 Task: Create a due date automation trigger when advanced on, on the wednesday of the week before a card is due add checklist with all checklists complete at 11:00 AM.
Action: Mouse moved to (1352, 96)
Screenshot: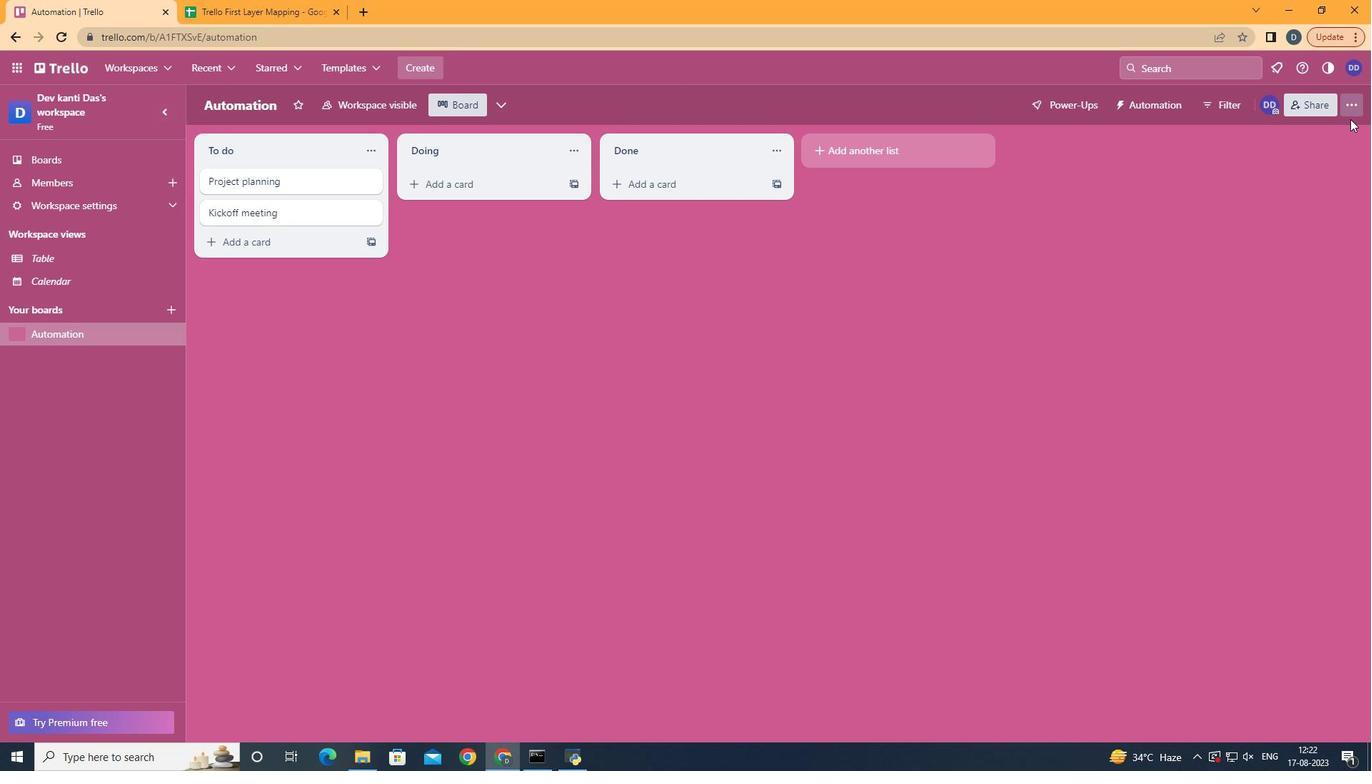 
Action: Mouse pressed left at (1352, 96)
Screenshot: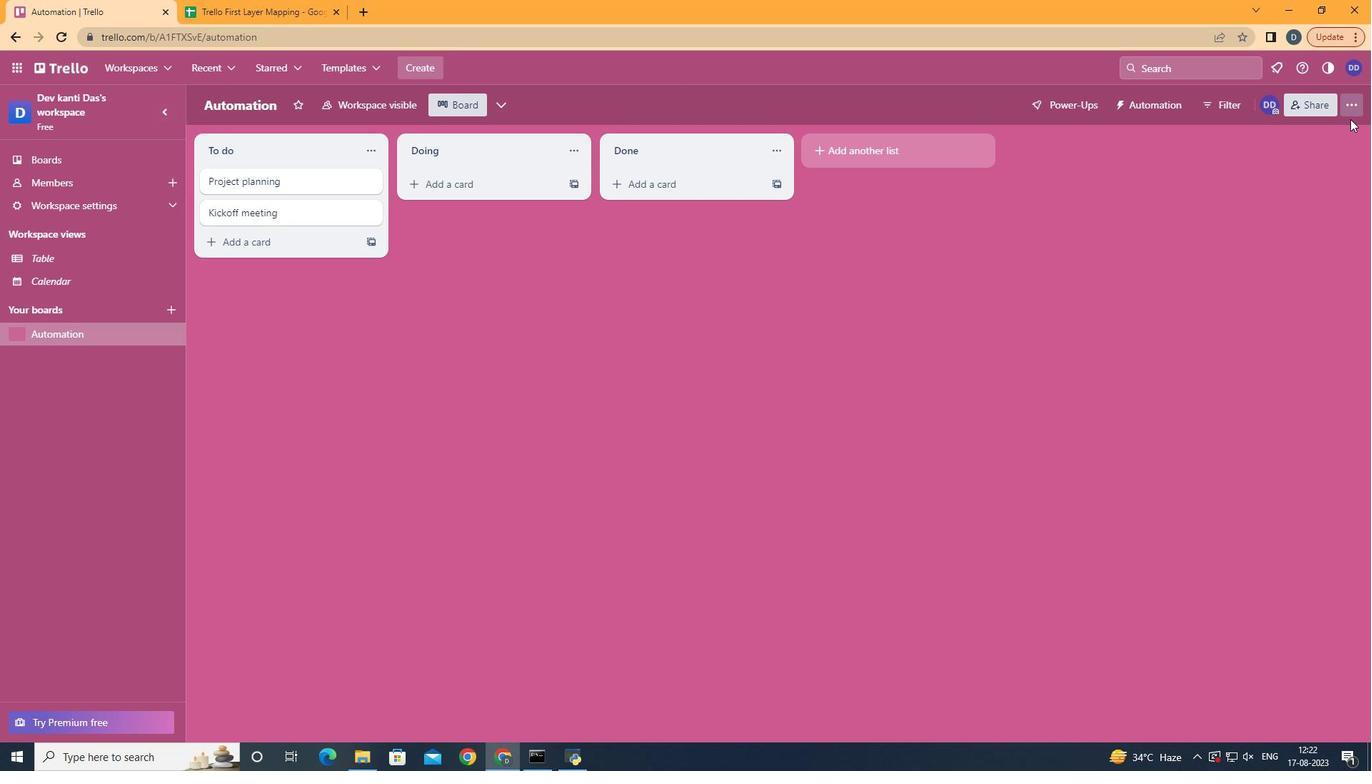 
Action: Mouse moved to (1284, 292)
Screenshot: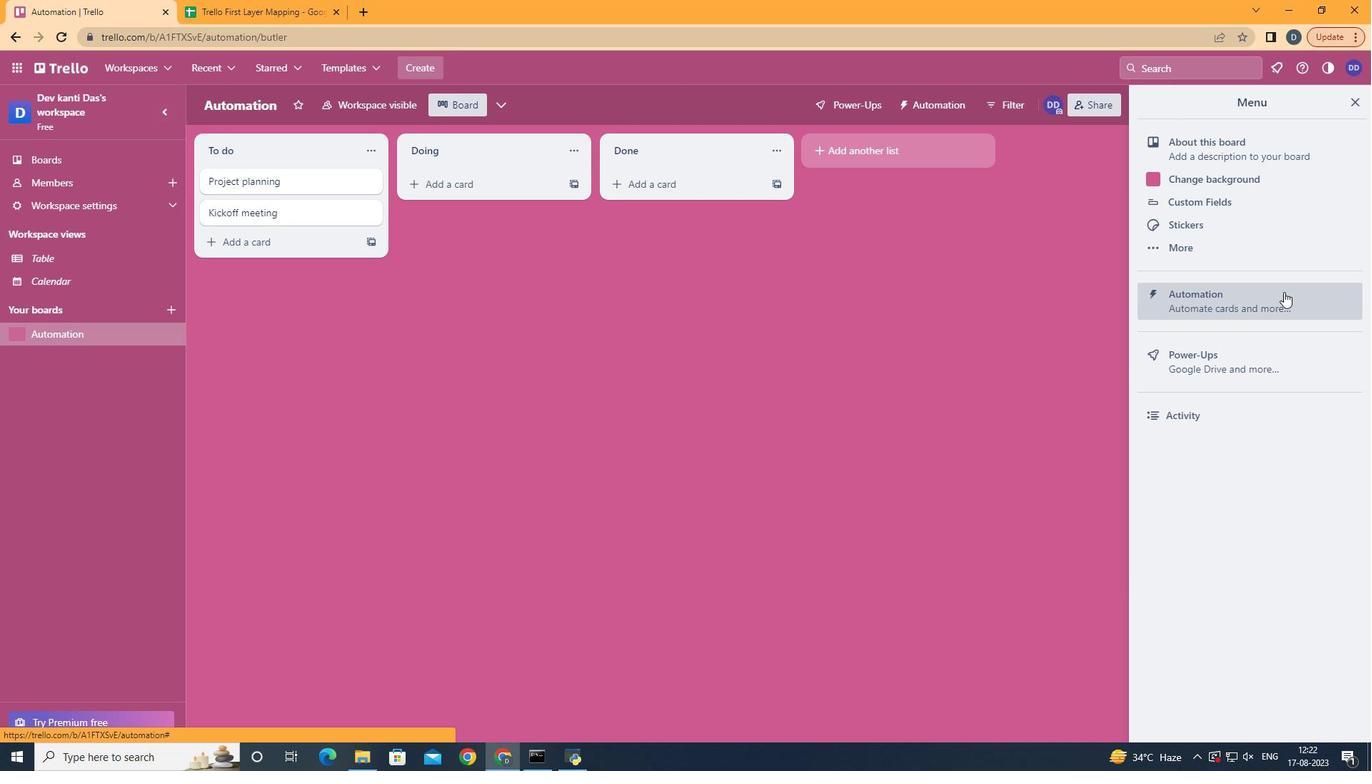 
Action: Mouse pressed left at (1284, 292)
Screenshot: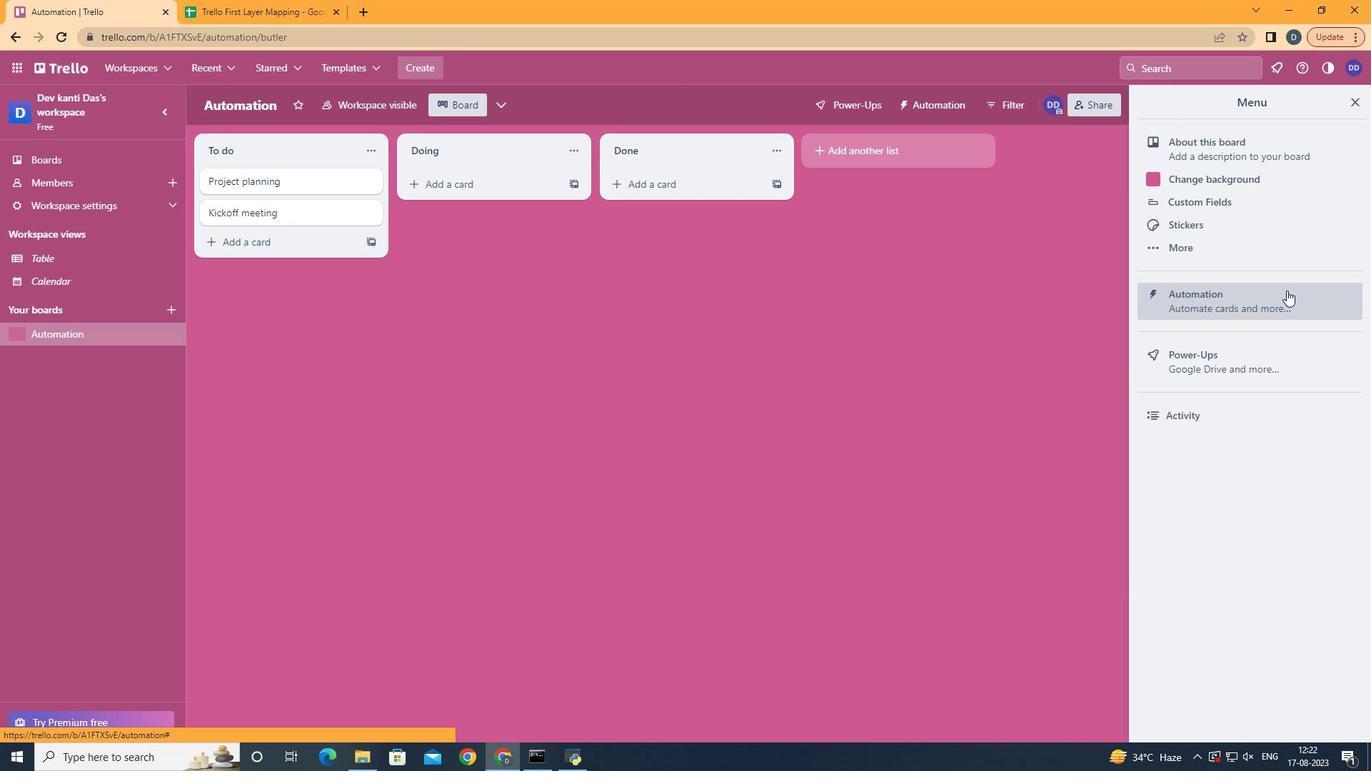 
Action: Mouse moved to (260, 278)
Screenshot: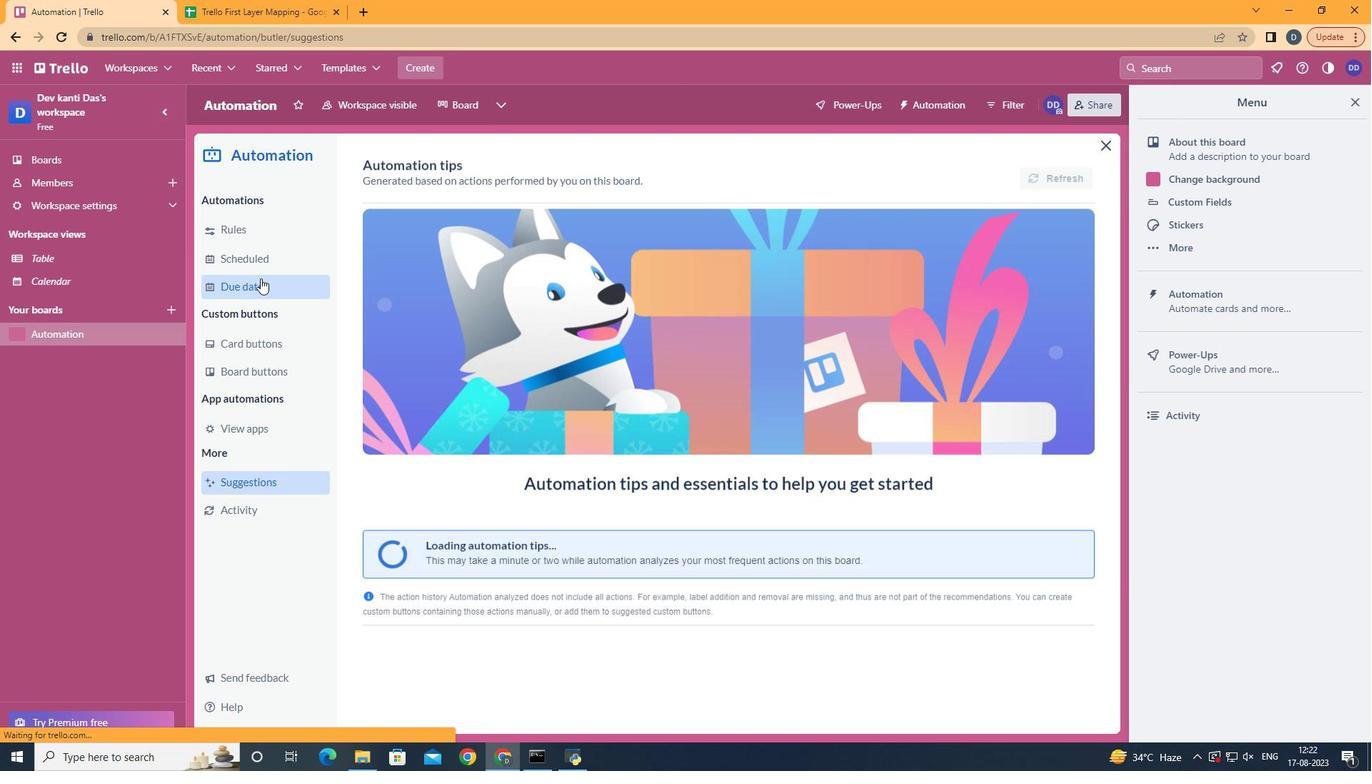
Action: Mouse pressed left at (260, 278)
Screenshot: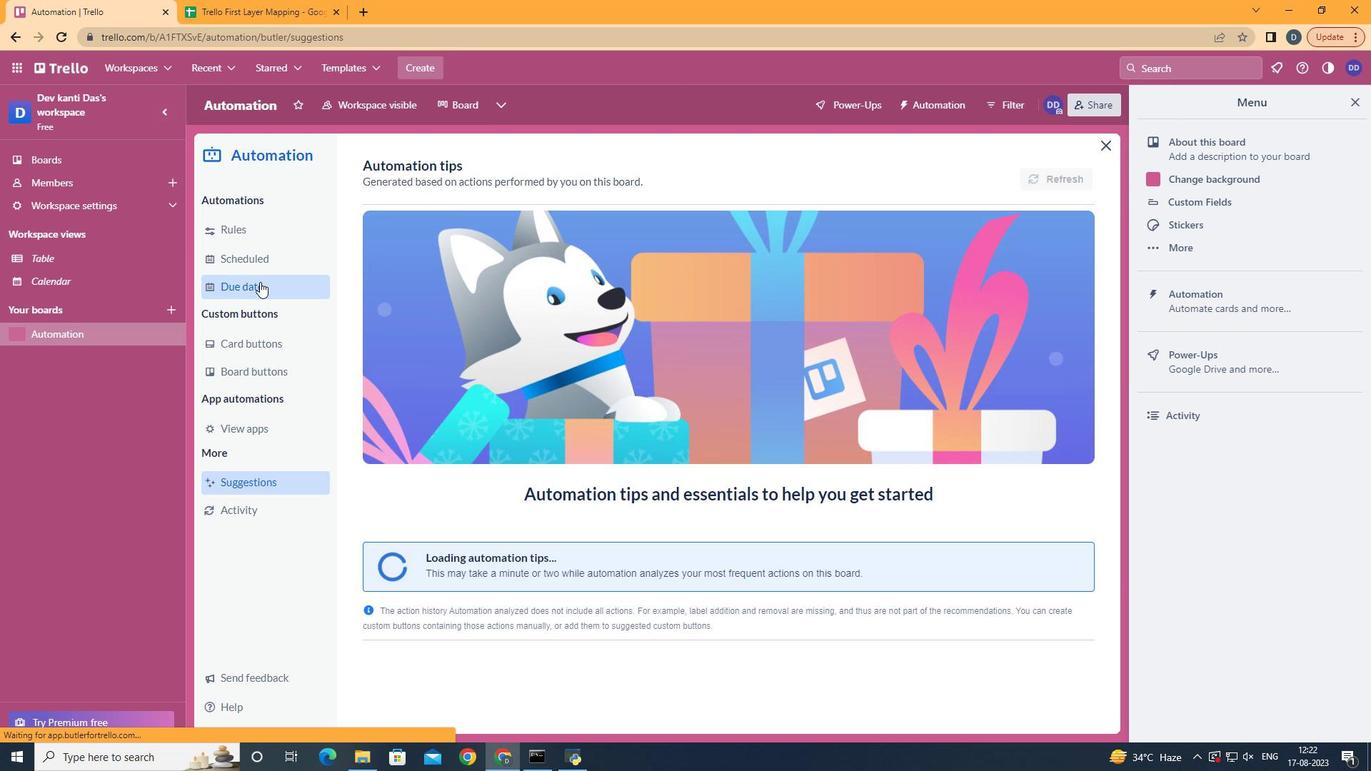 
Action: Mouse moved to (1022, 164)
Screenshot: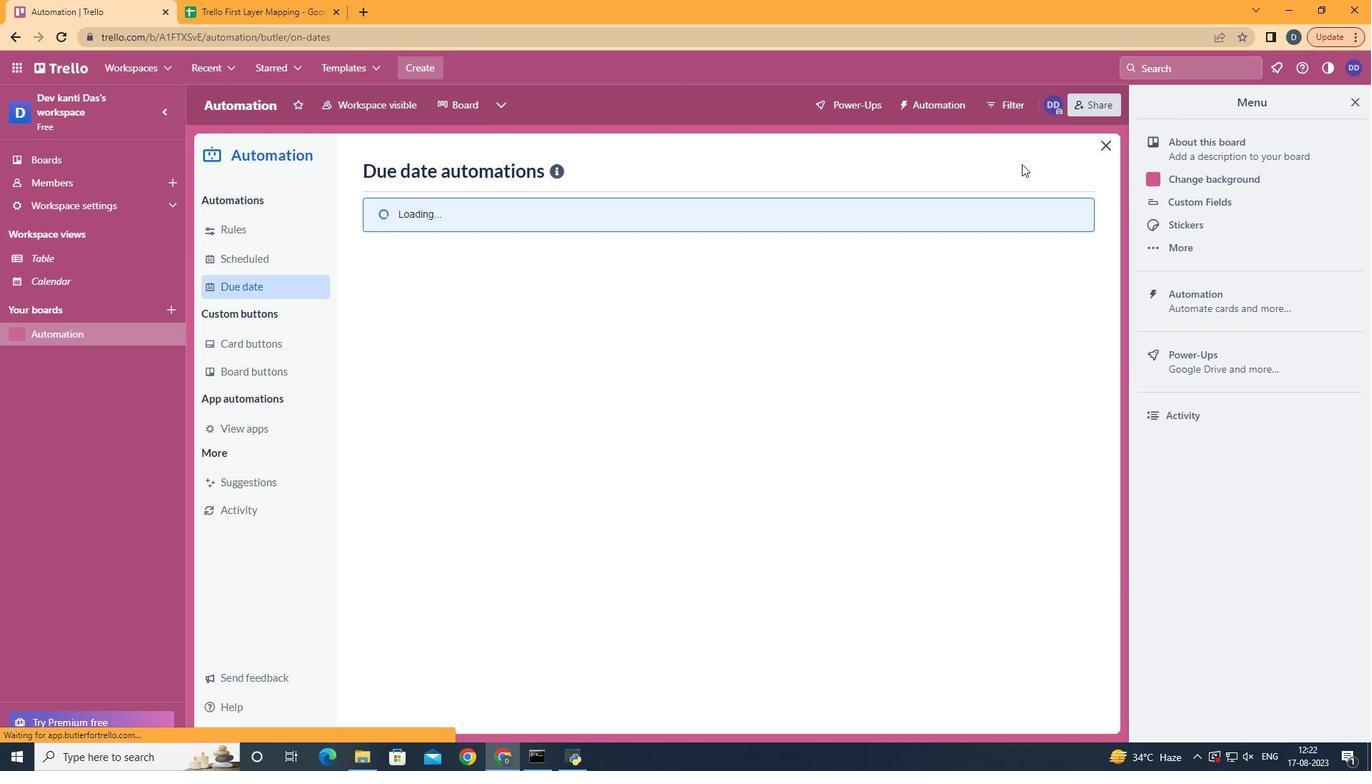 
Action: Mouse pressed left at (1022, 164)
Screenshot: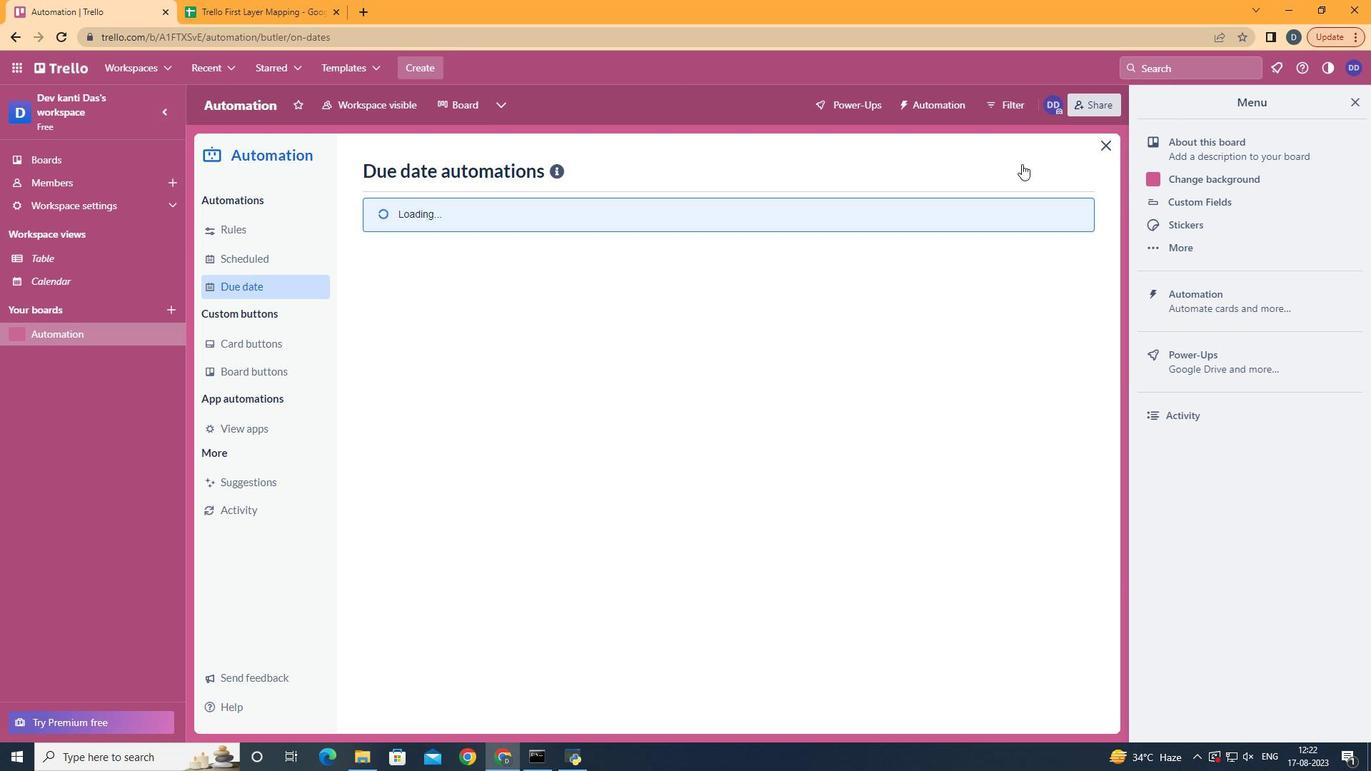 
Action: Mouse pressed left at (1022, 164)
Screenshot: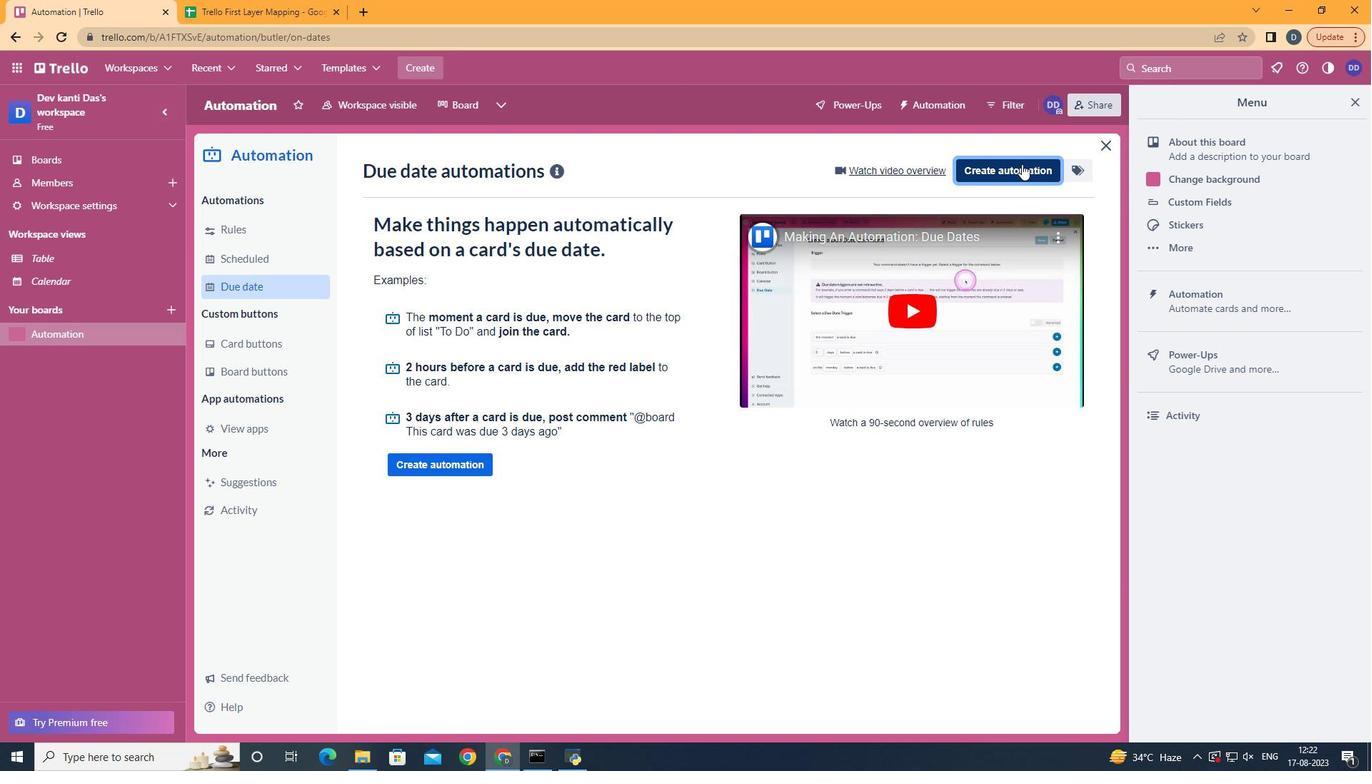 
Action: Mouse moved to (754, 300)
Screenshot: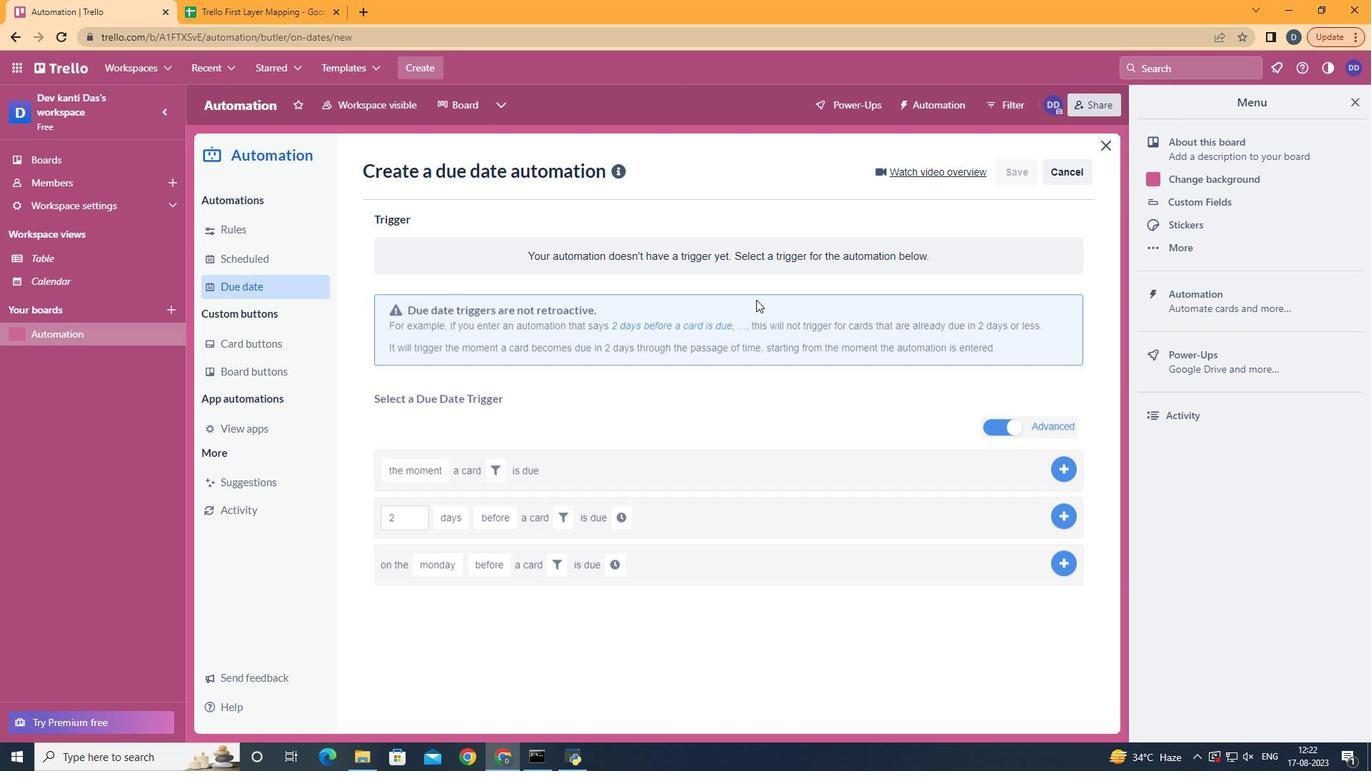 
Action: Mouse pressed left at (754, 301)
Screenshot: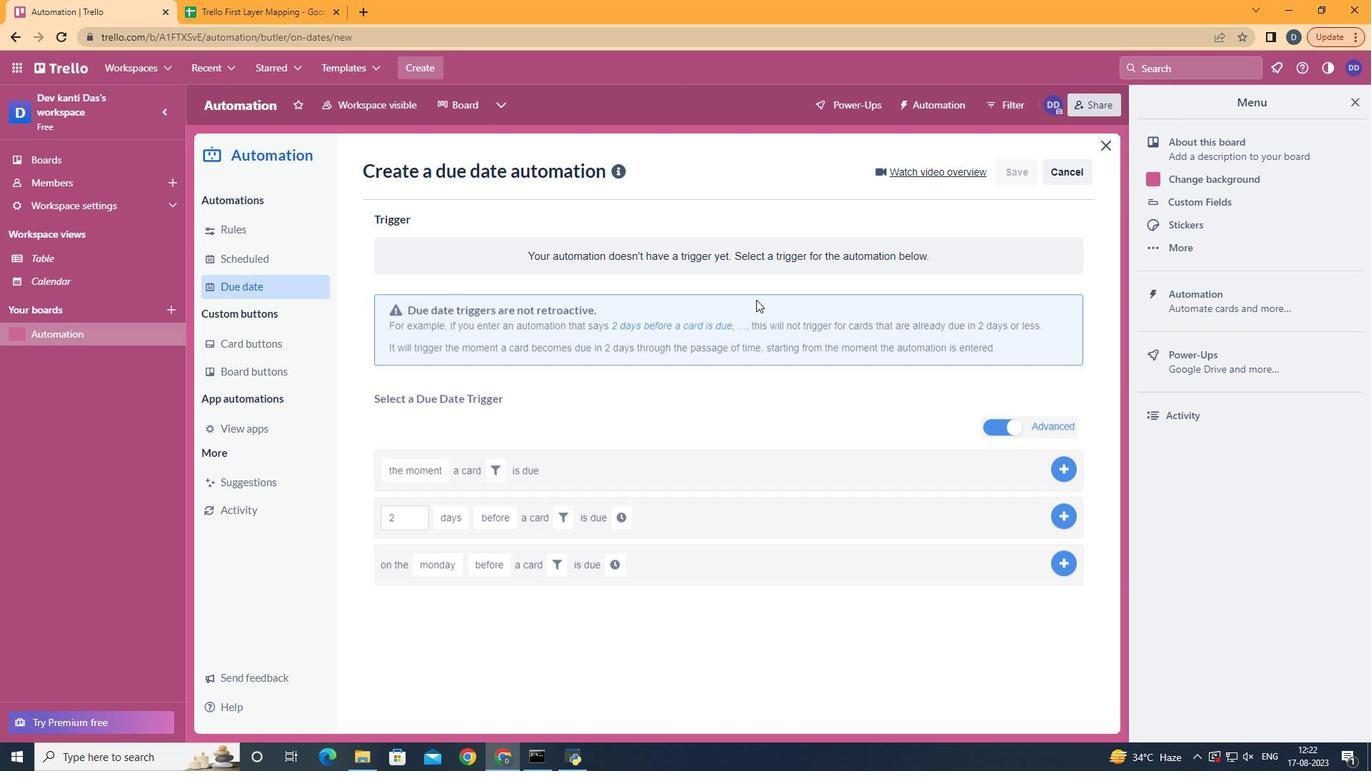 
Action: Mouse moved to (467, 432)
Screenshot: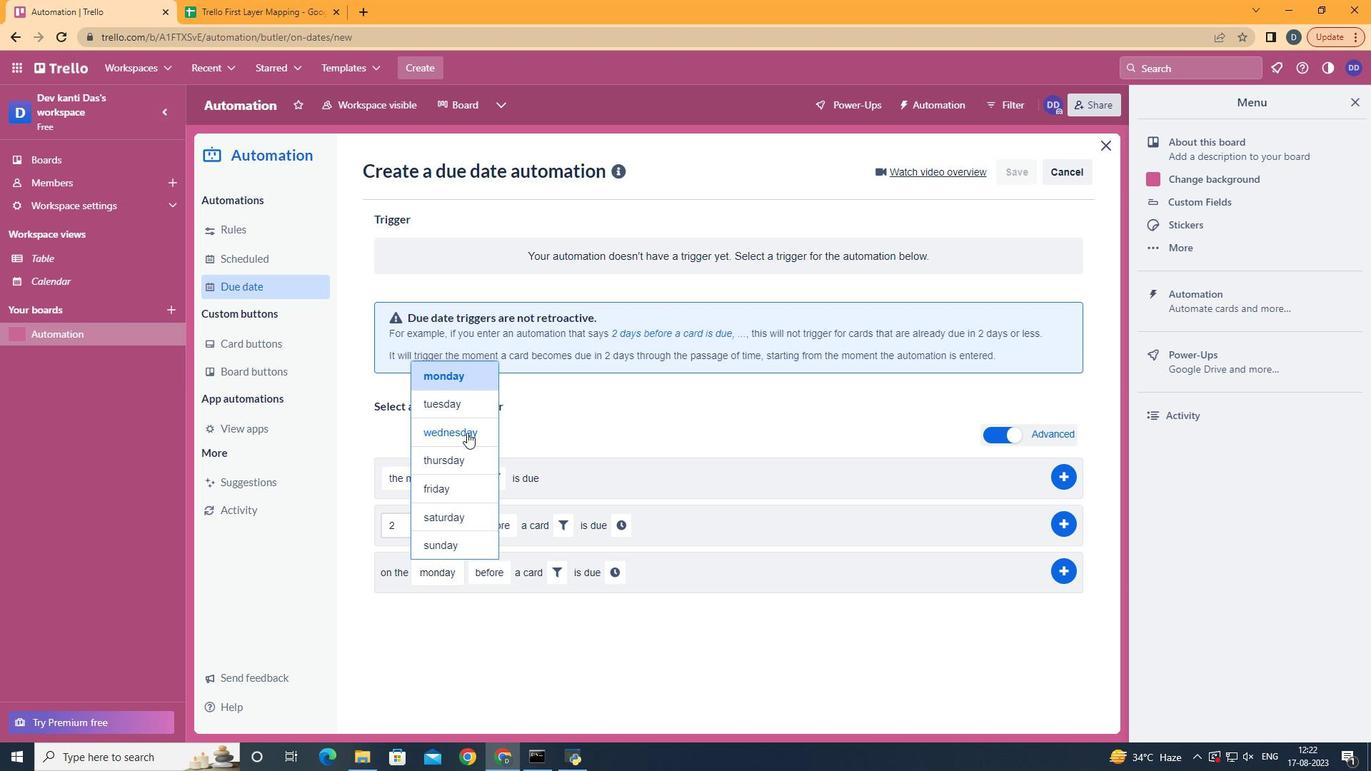 
Action: Mouse pressed left at (467, 432)
Screenshot: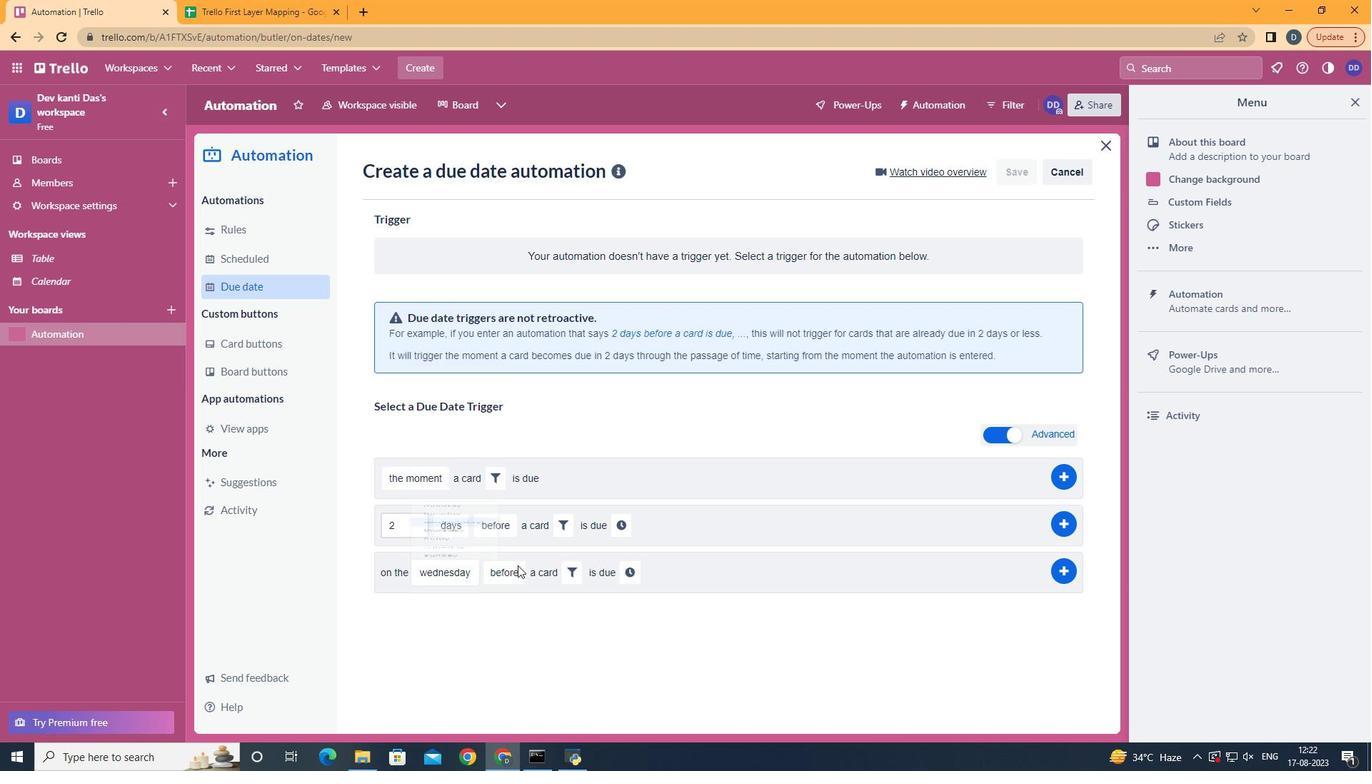 
Action: Mouse moved to (525, 689)
Screenshot: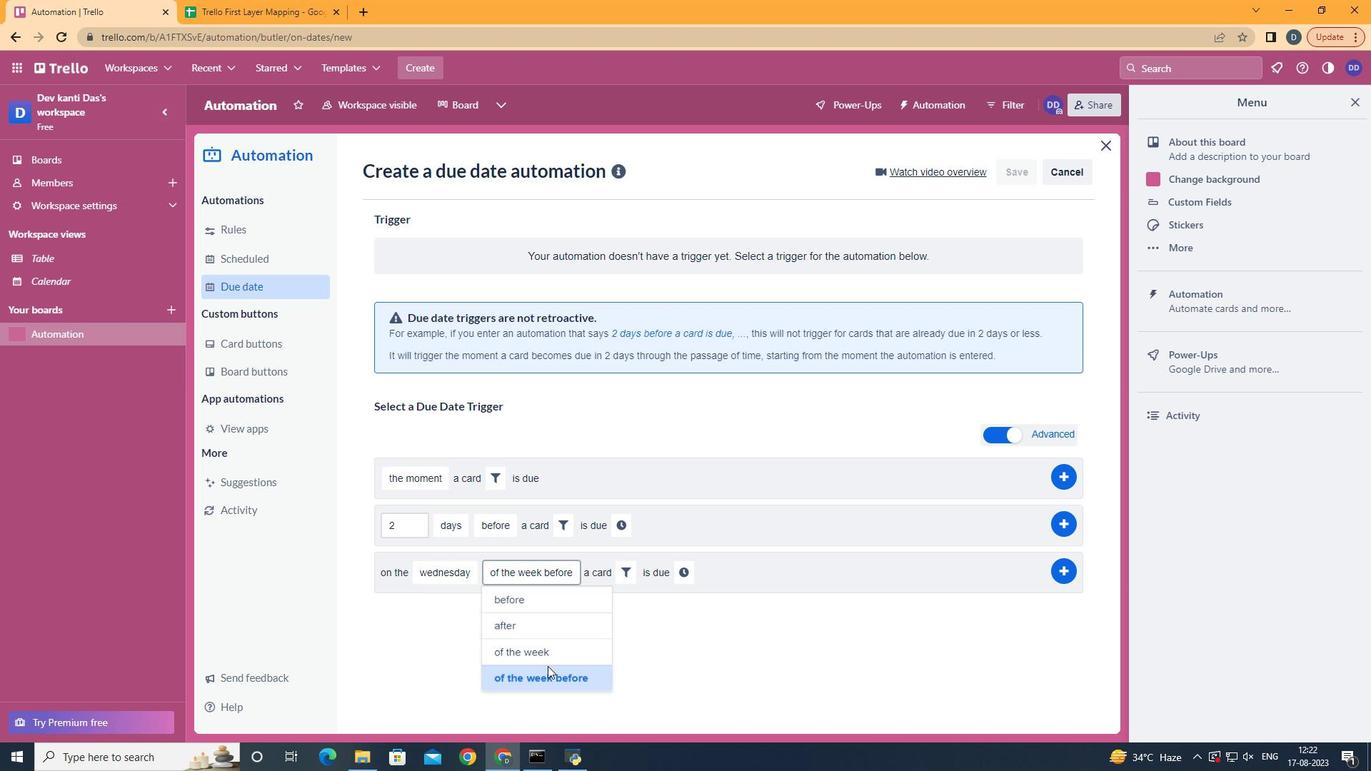 
Action: Mouse pressed left at (525, 689)
Screenshot: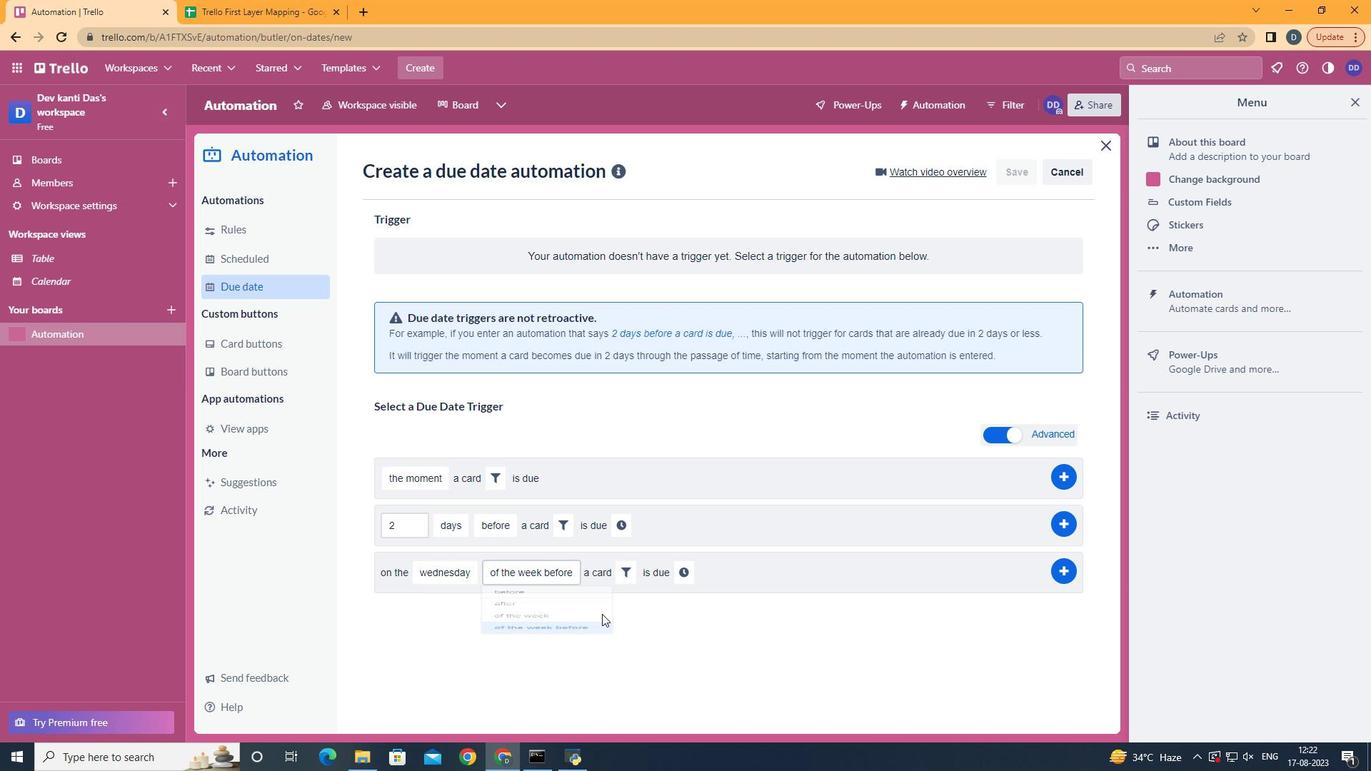 
Action: Mouse moved to (612, 581)
Screenshot: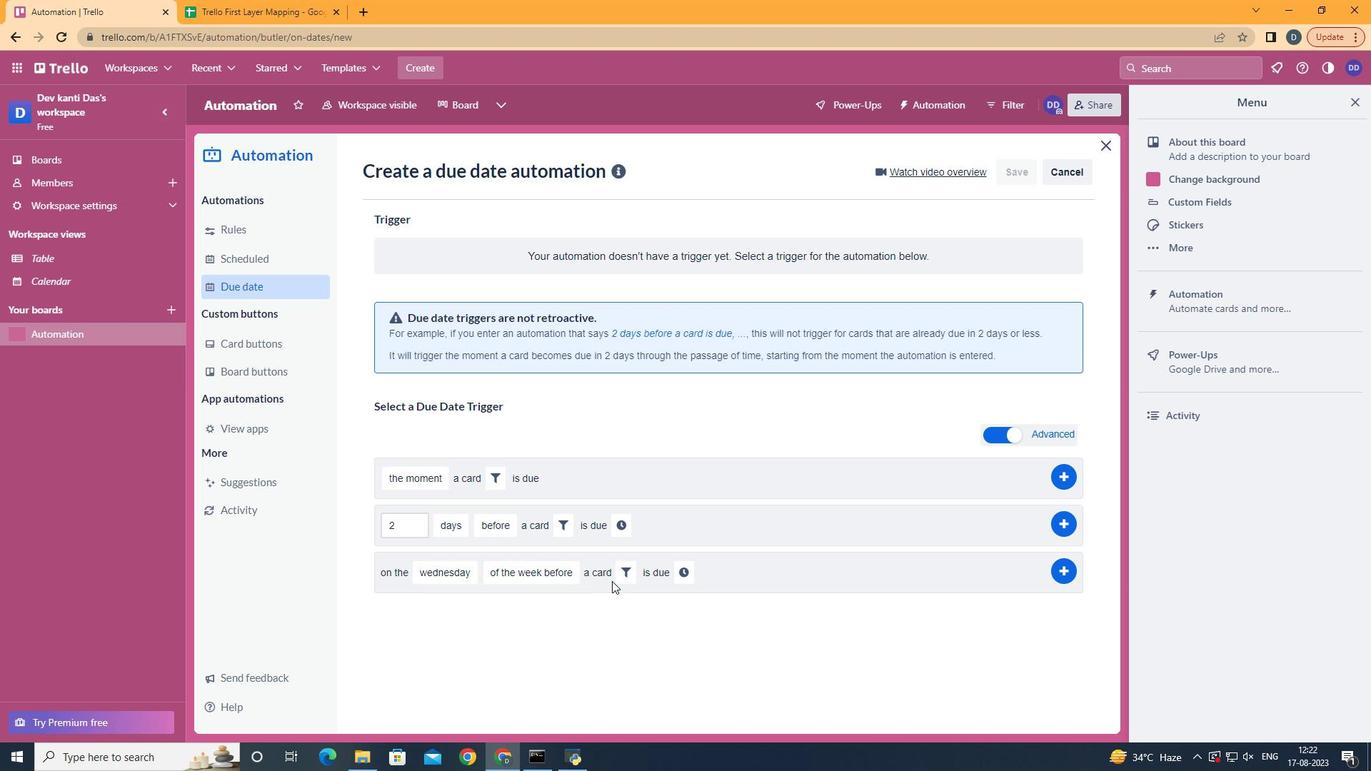 
Action: Mouse pressed left at (612, 581)
Screenshot: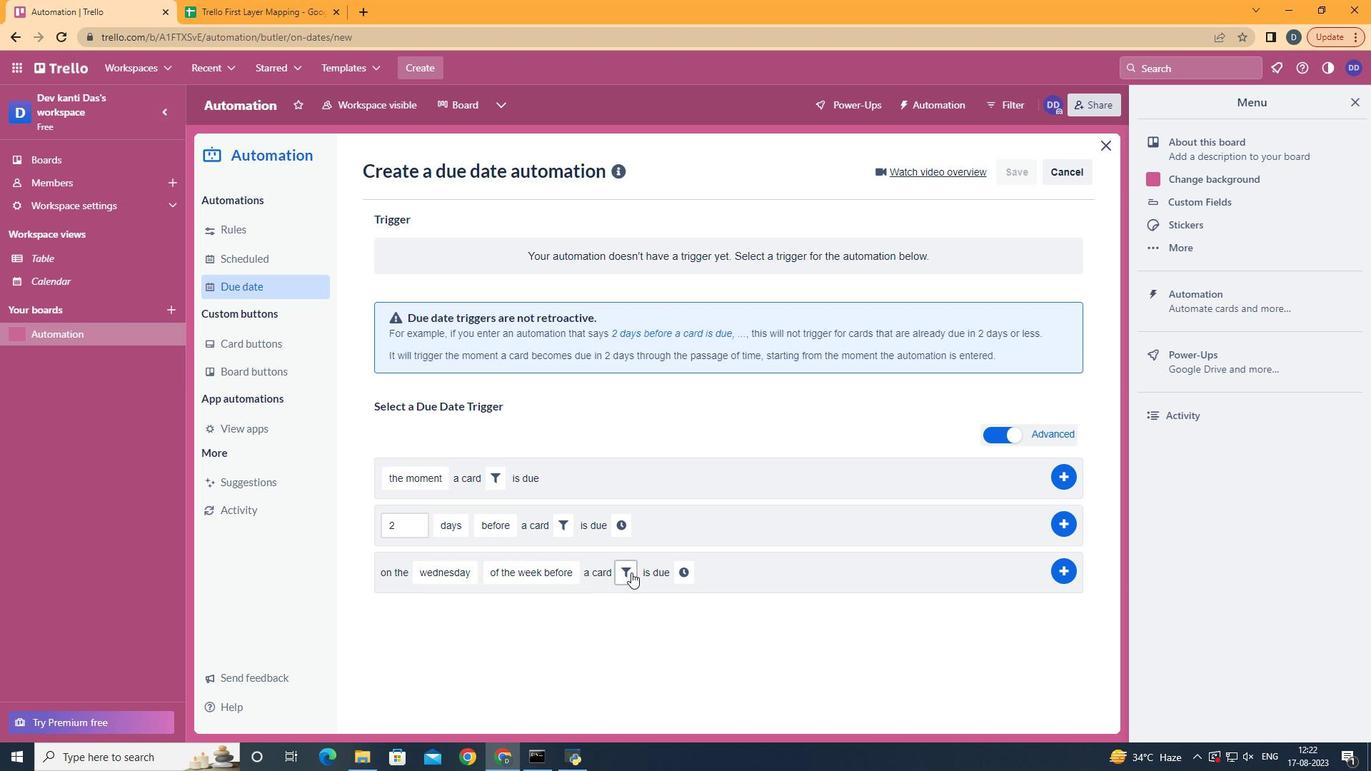 
Action: Mouse moved to (631, 572)
Screenshot: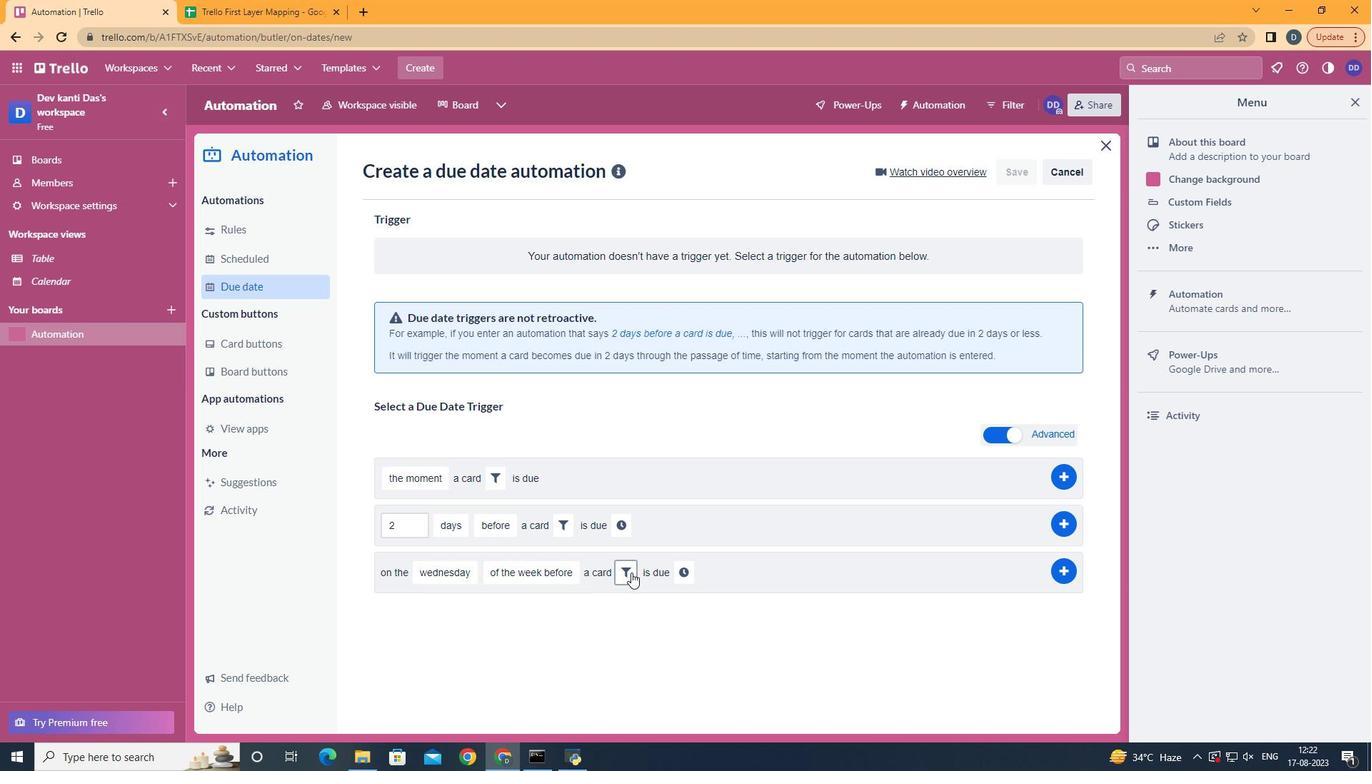 
Action: Mouse pressed left at (631, 572)
Screenshot: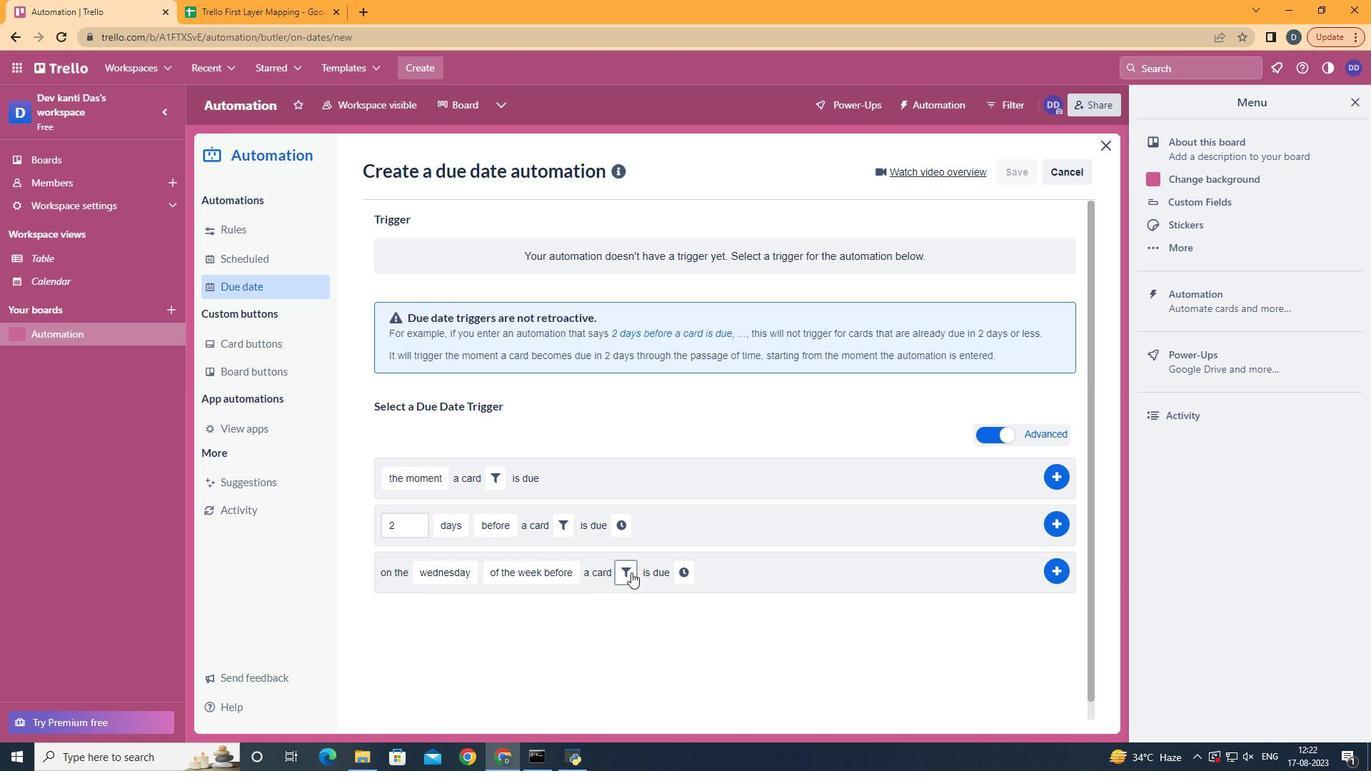 
Action: Mouse moved to (755, 615)
Screenshot: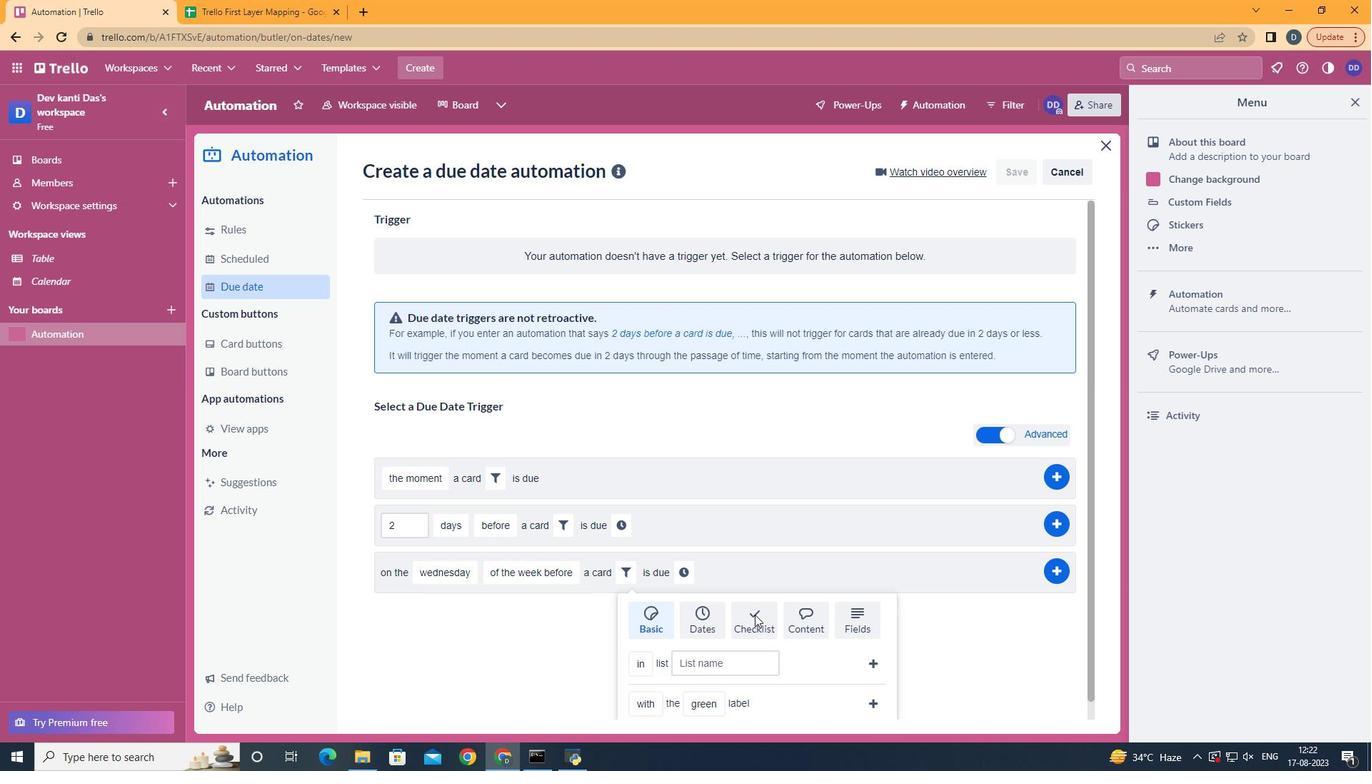 
Action: Mouse pressed left at (755, 615)
Screenshot: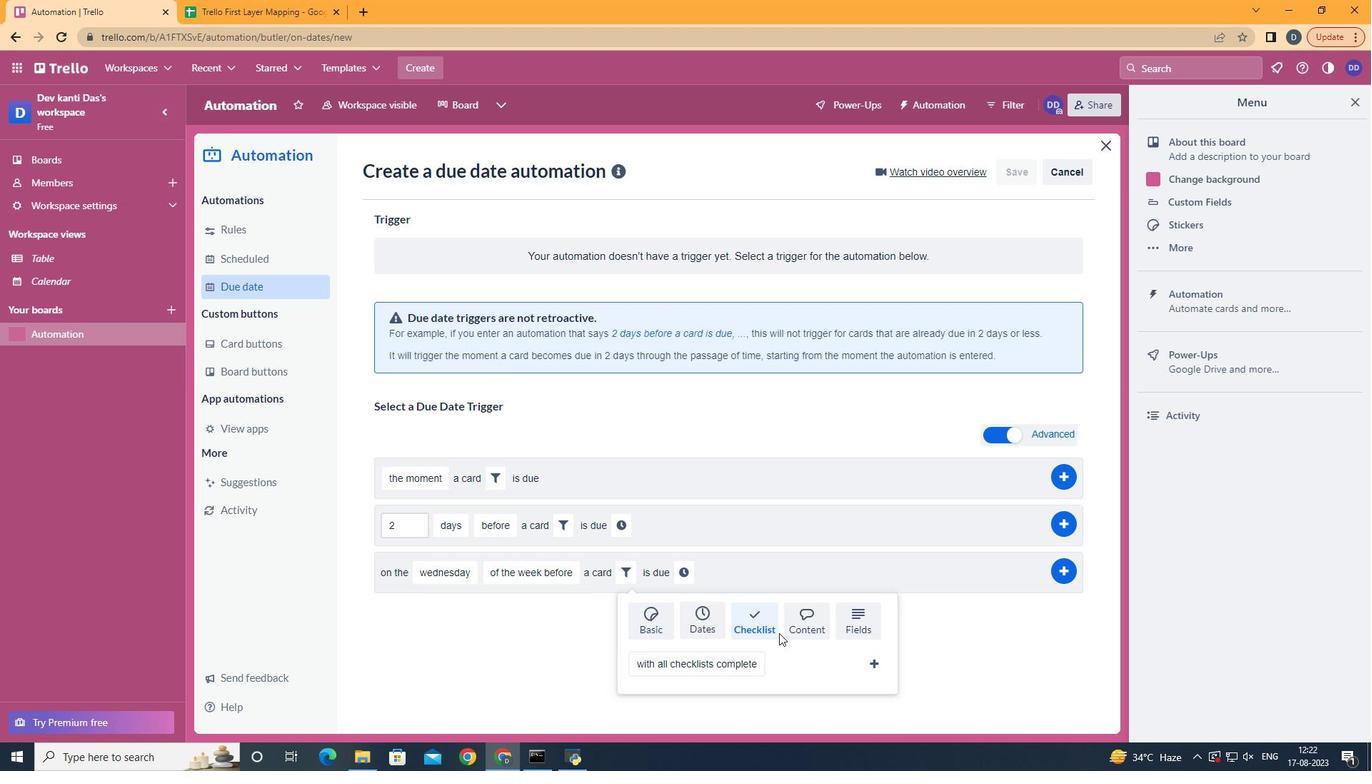 
Action: Mouse moved to (873, 670)
Screenshot: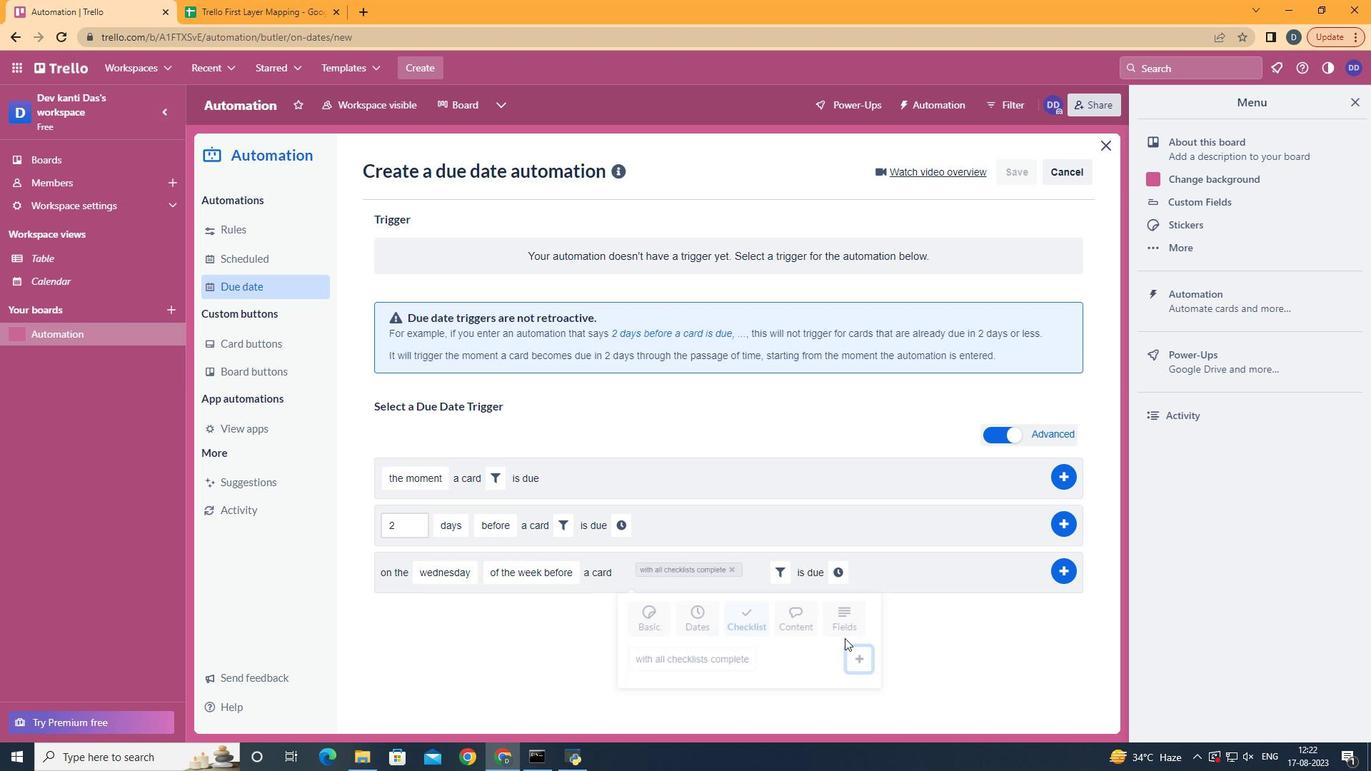 
Action: Mouse pressed left at (873, 670)
Screenshot: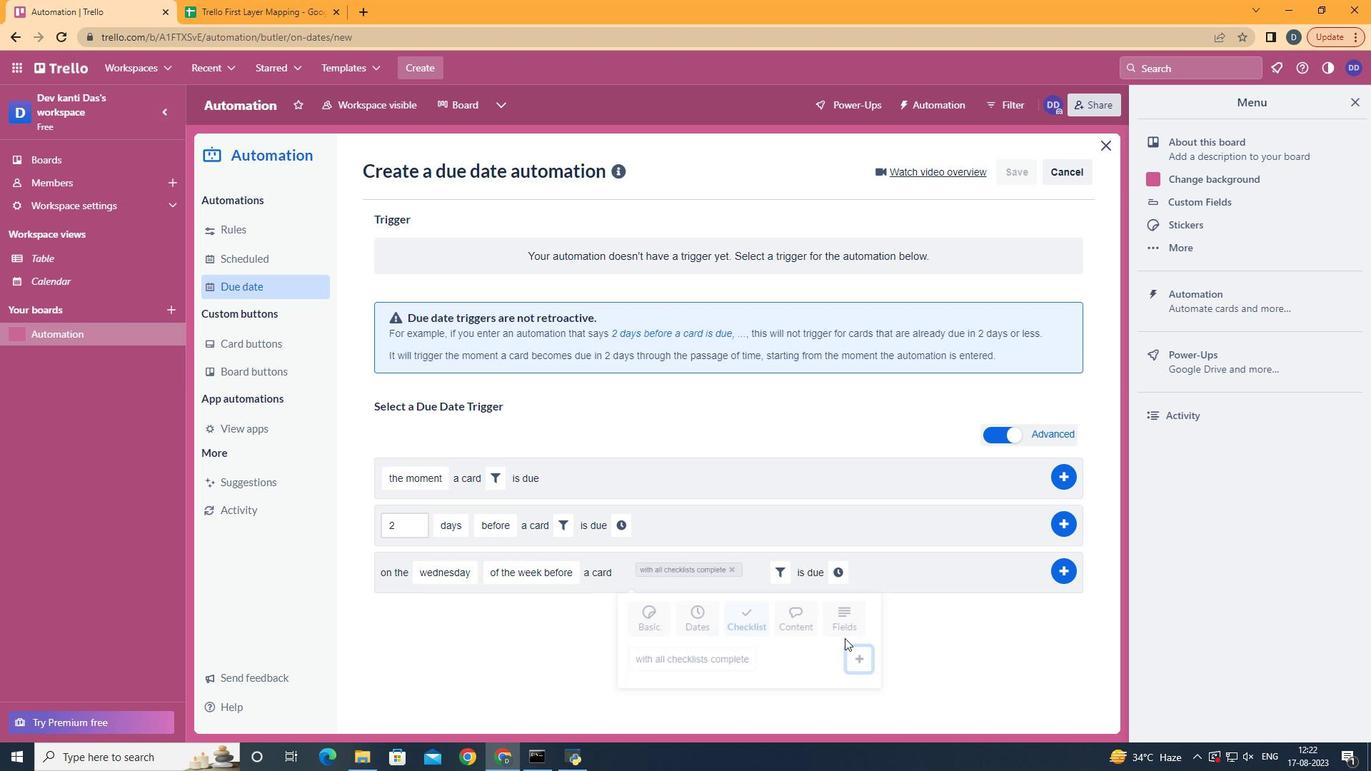 
Action: Mouse moved to (832, 572)
Screenshot: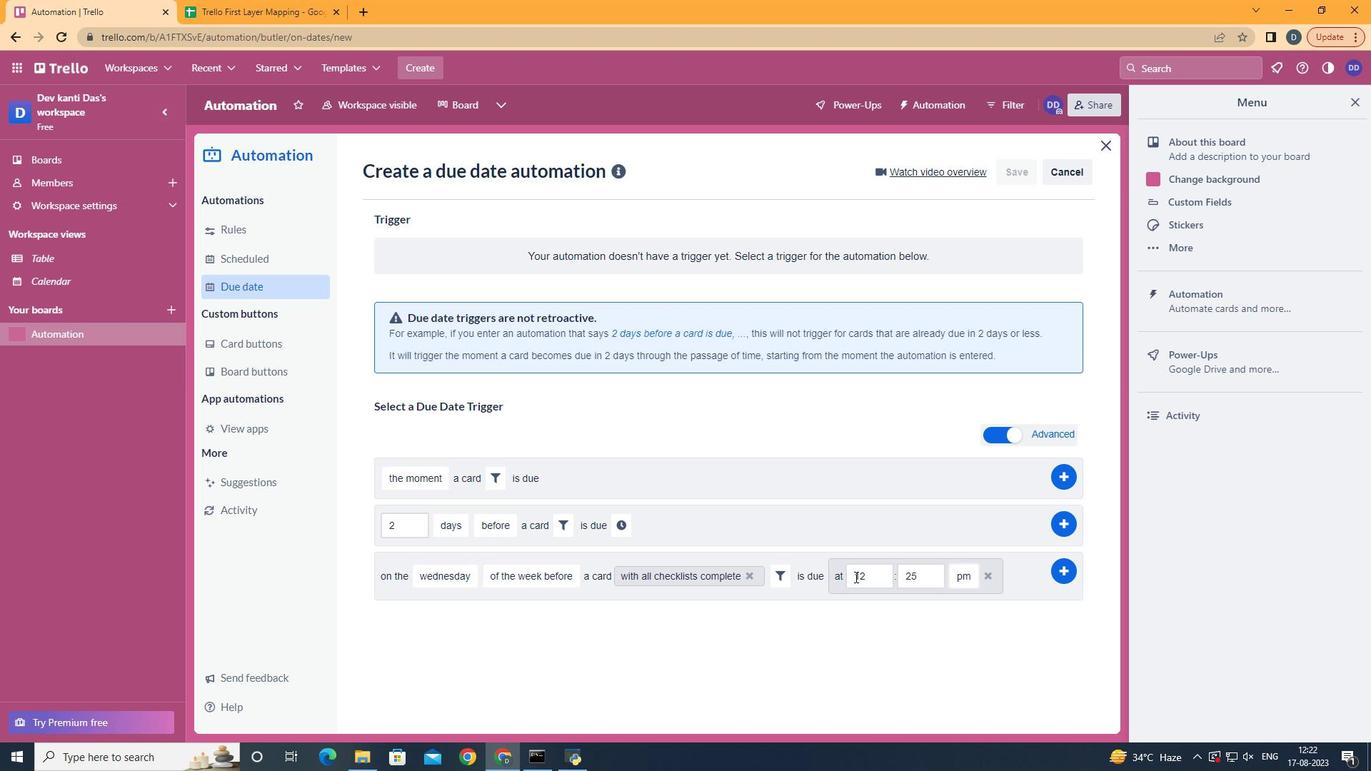 
Action: Mouse pressed left at (832, 572)
Screenshot: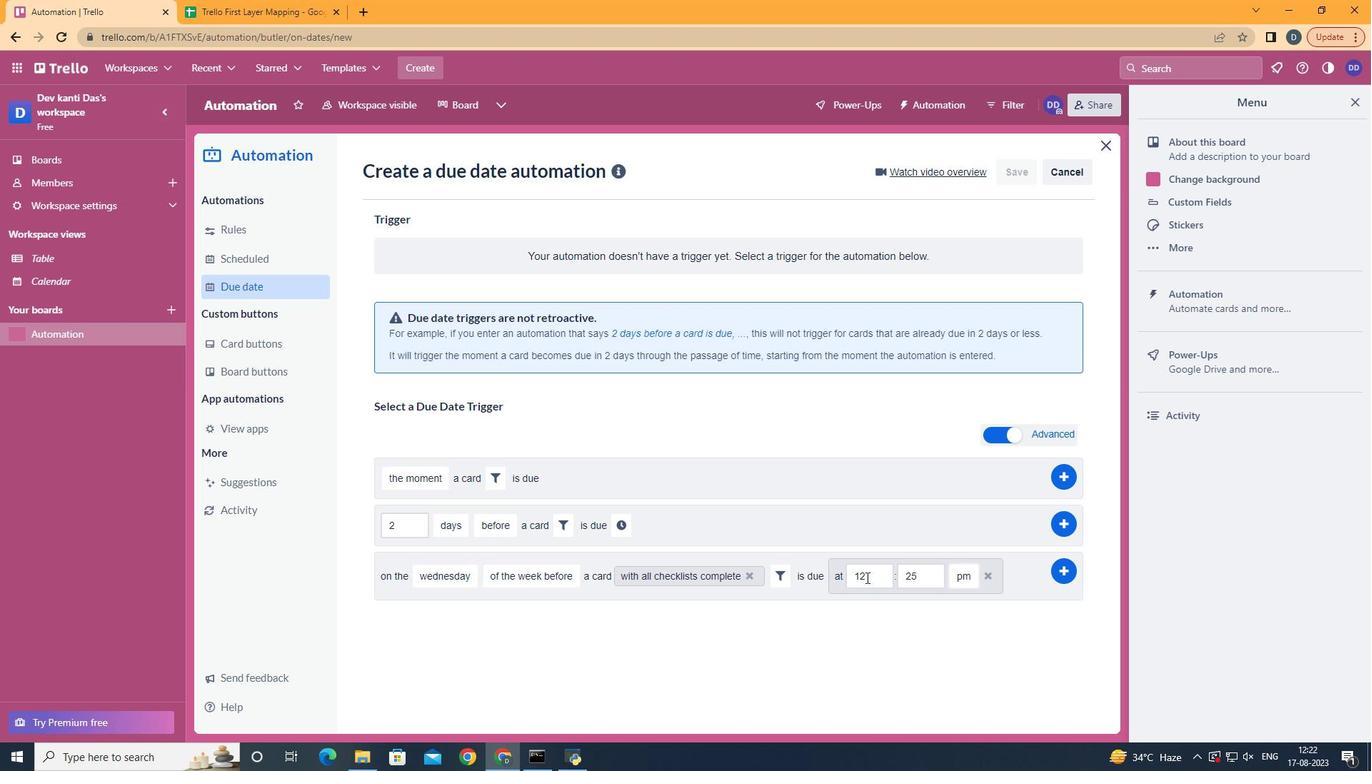 
Action: Mouse moved to (874, 577)
Screenshot: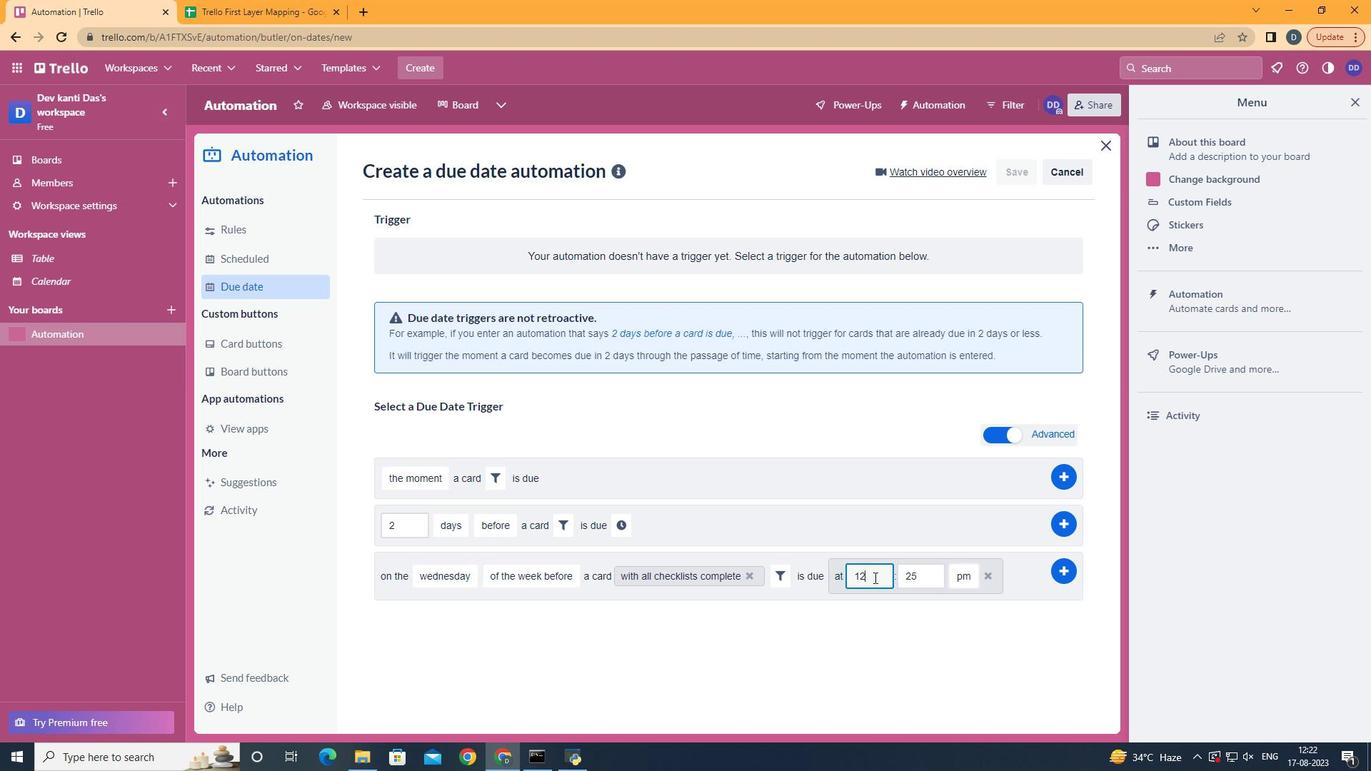 
Action: Mouse pressed left at (874, 577)
Screenshot: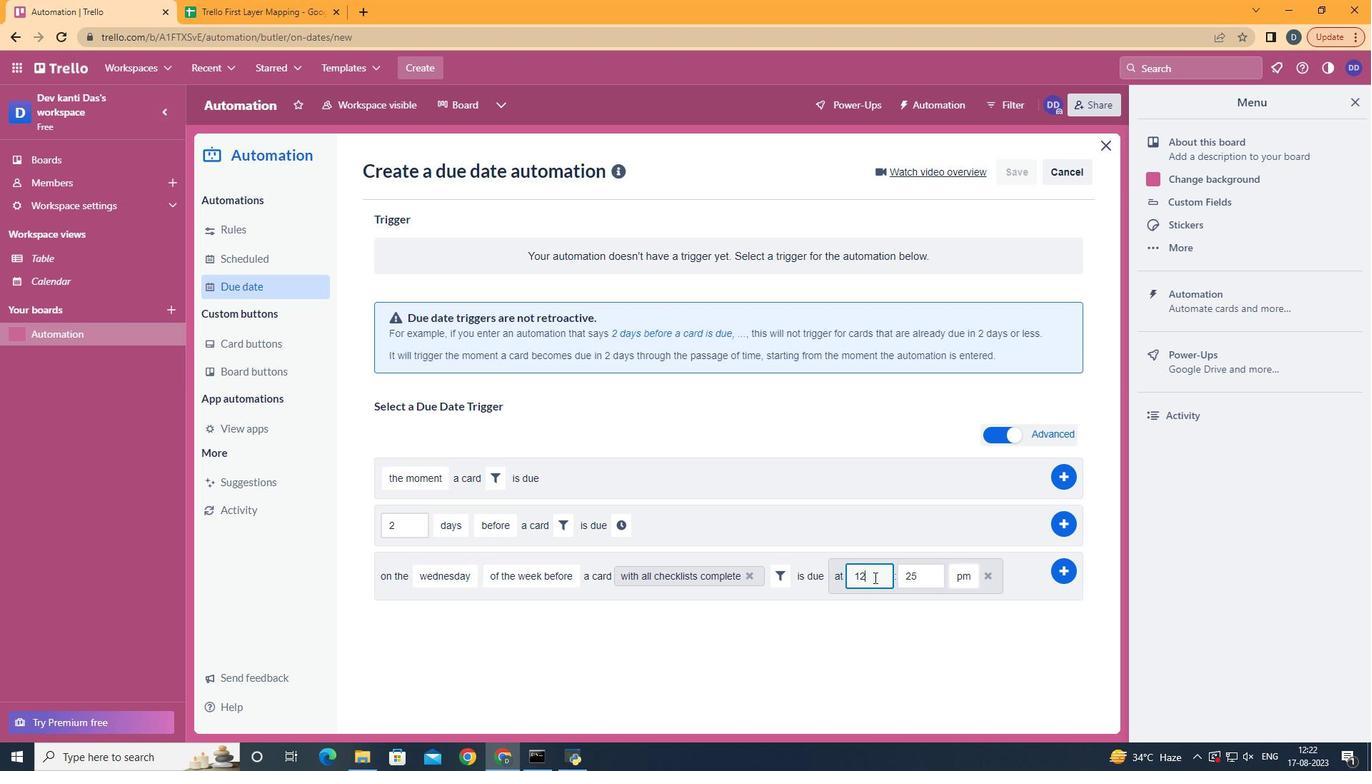 
Action: Key pressed <Key.backspace>1
Screenshot: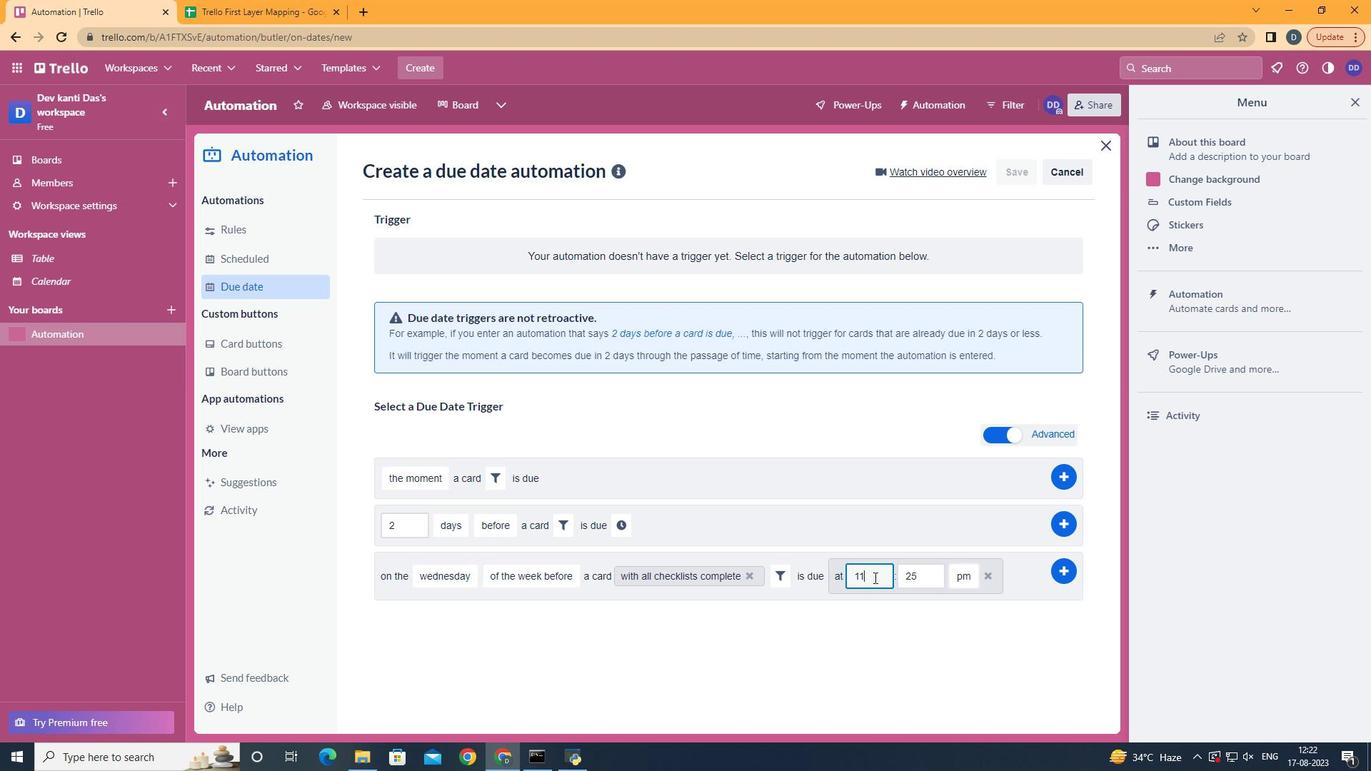 
Action: Mouse moved to (927, 578)
Screenshot: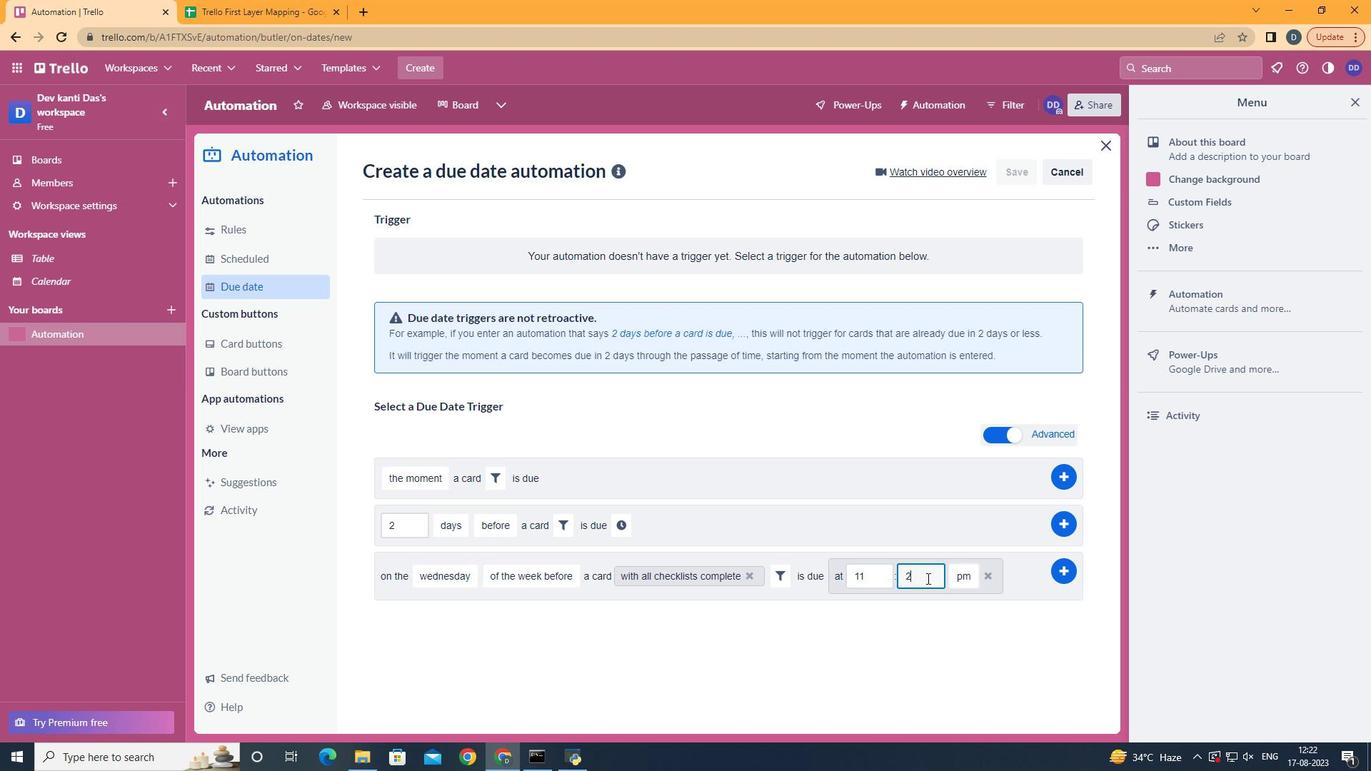 
Action: Mouse pressed left at (927, 578)
Screenshot: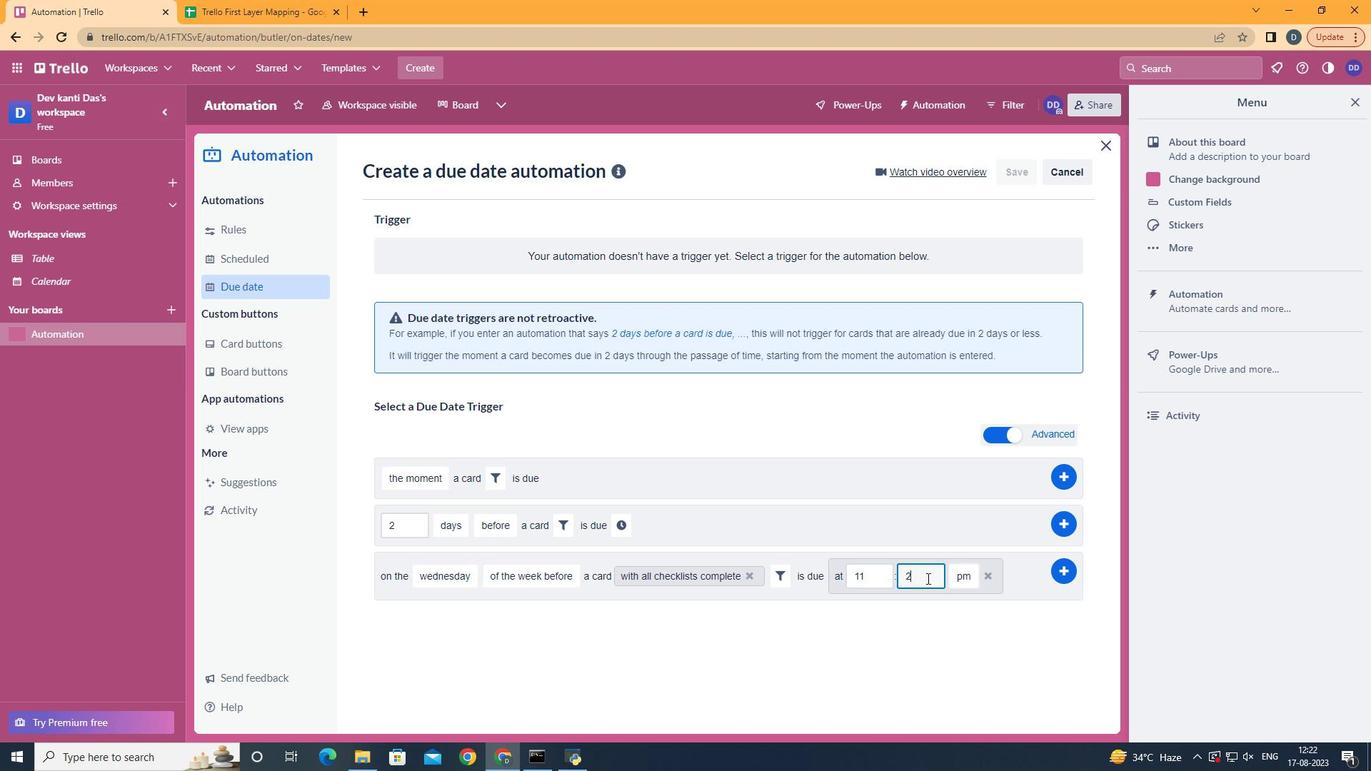 
Action: Key pressed <Key.backspace><Key.backspace>00
Screenshot: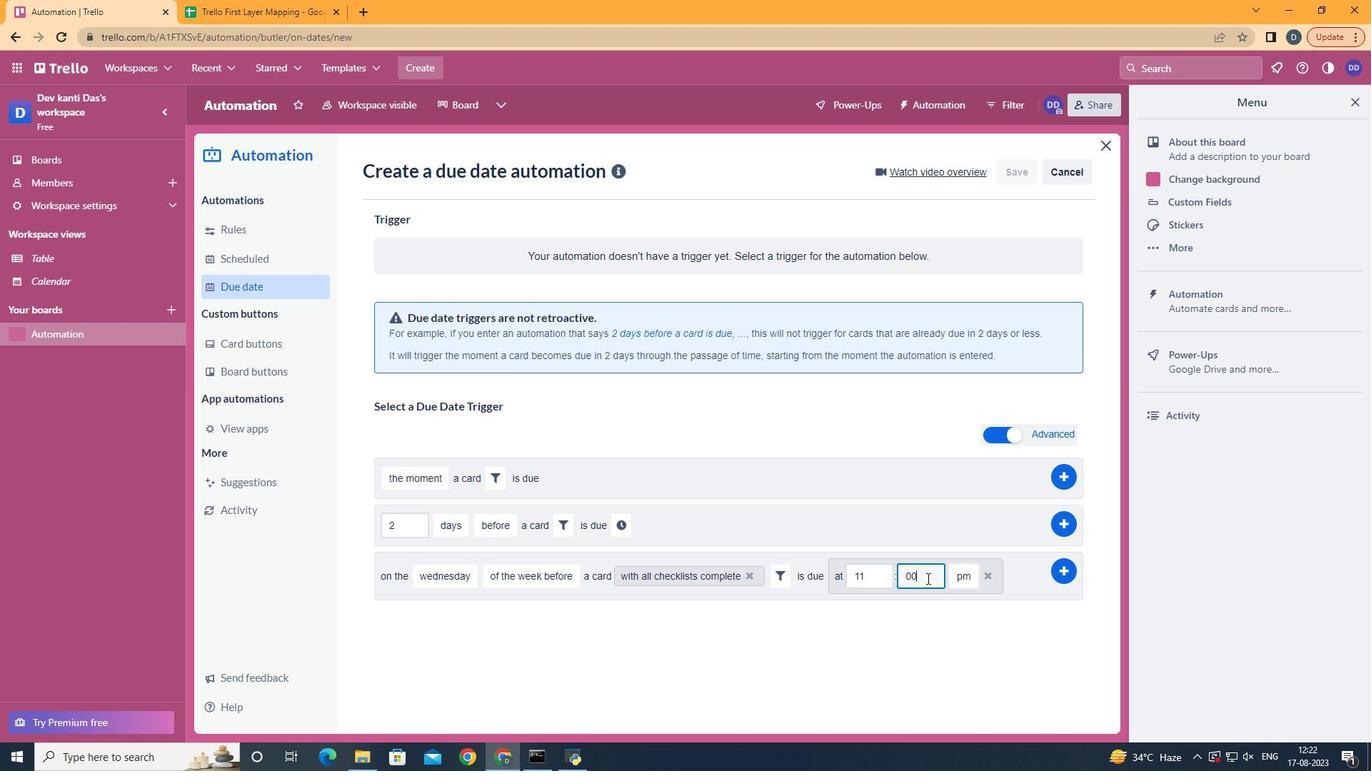 
Action: Mouse moved to (973, 609)
Screenshot: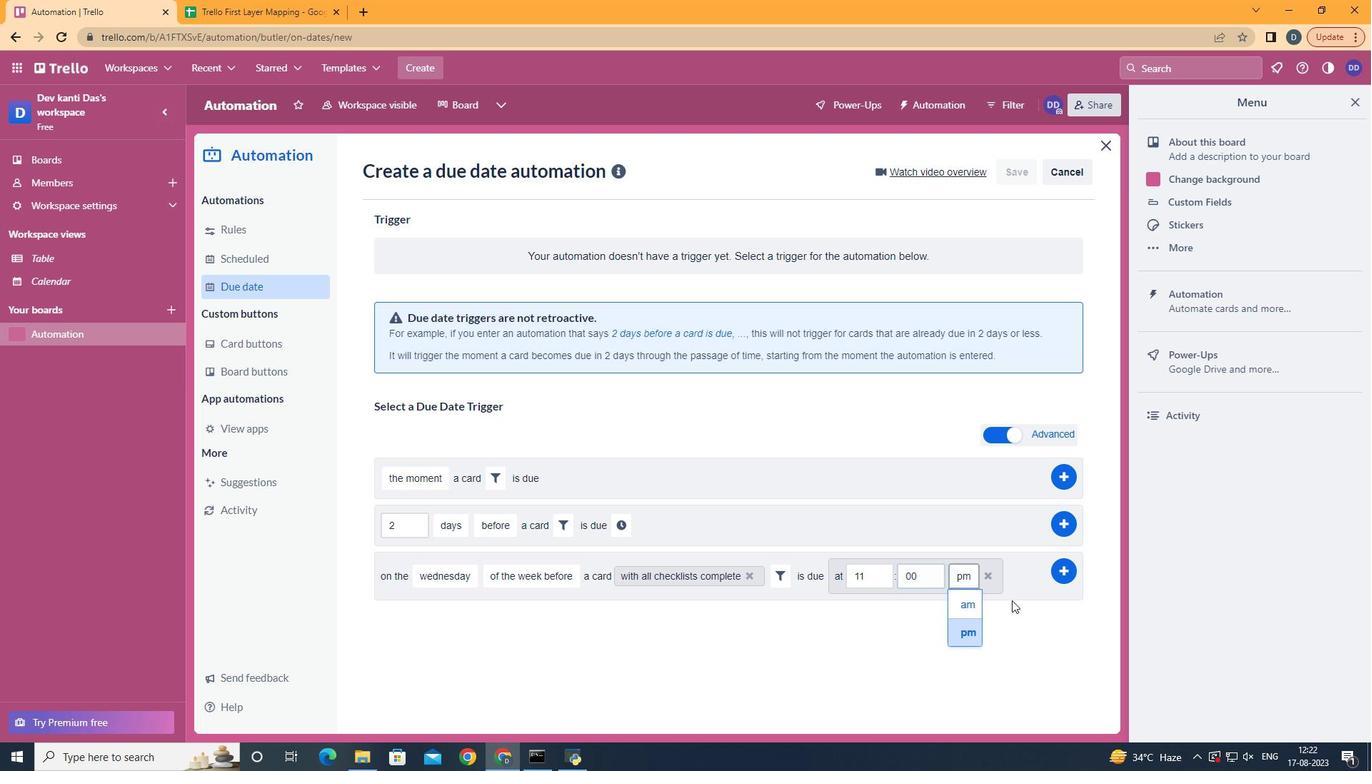 
Action: Mouse pressed left at (973, 609)
Screenshot: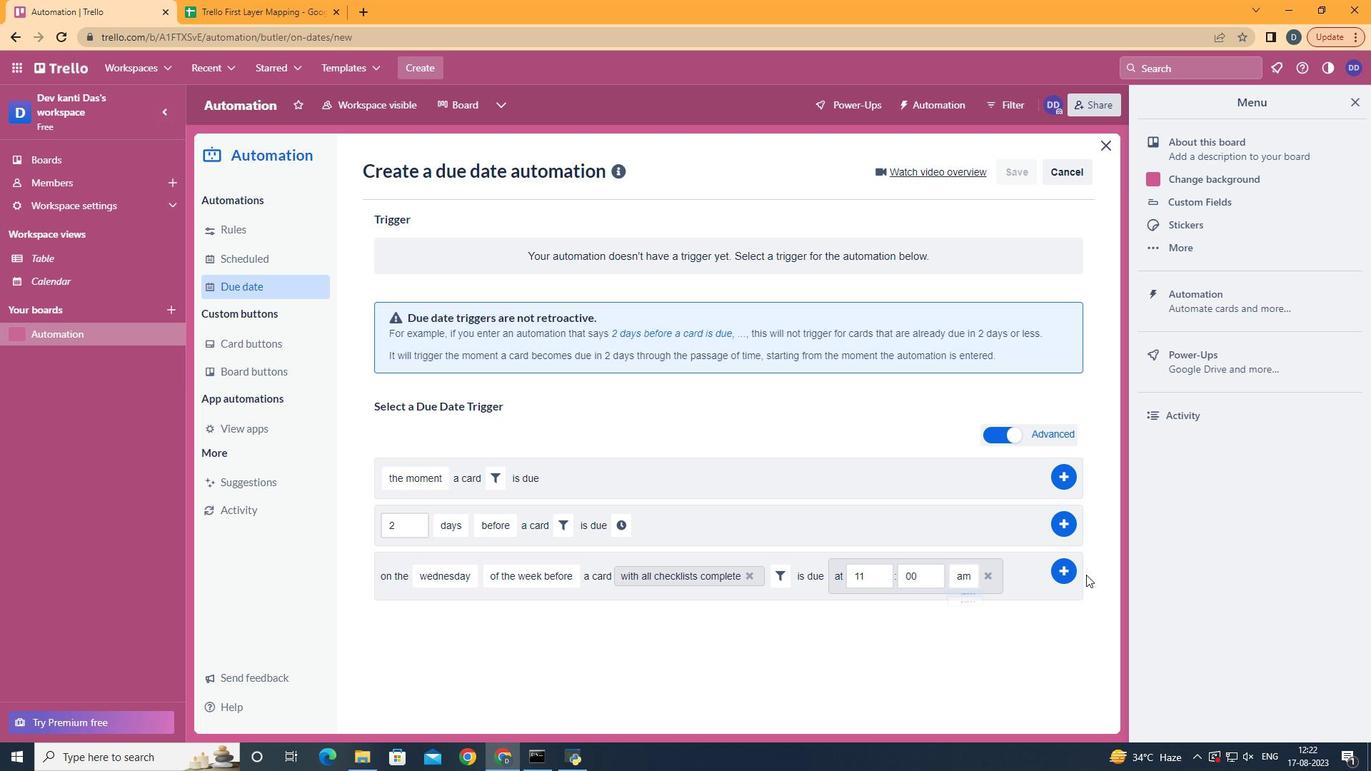 
Action: Mouse moved to (1072, 572)
Screenshot: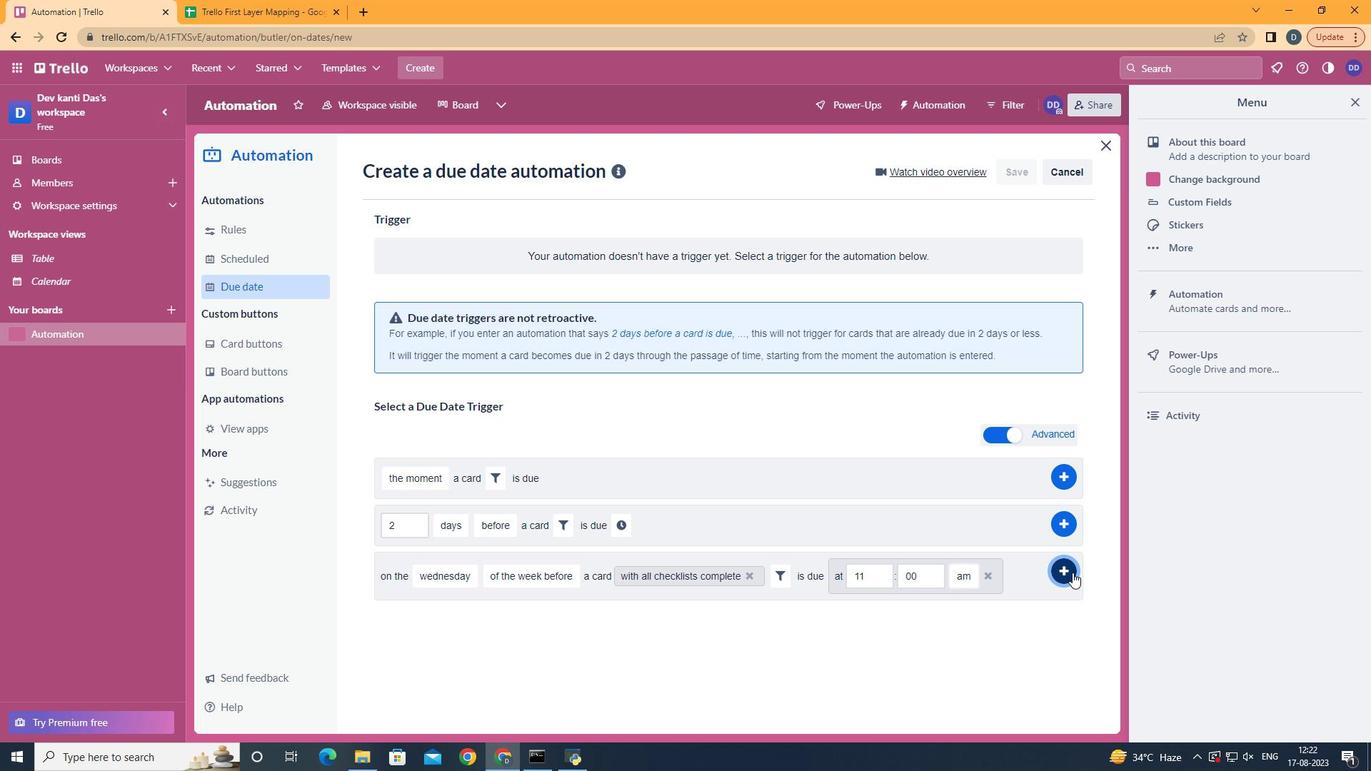 
Action: Mouse pressed left at (1072, 572)
Screenshot: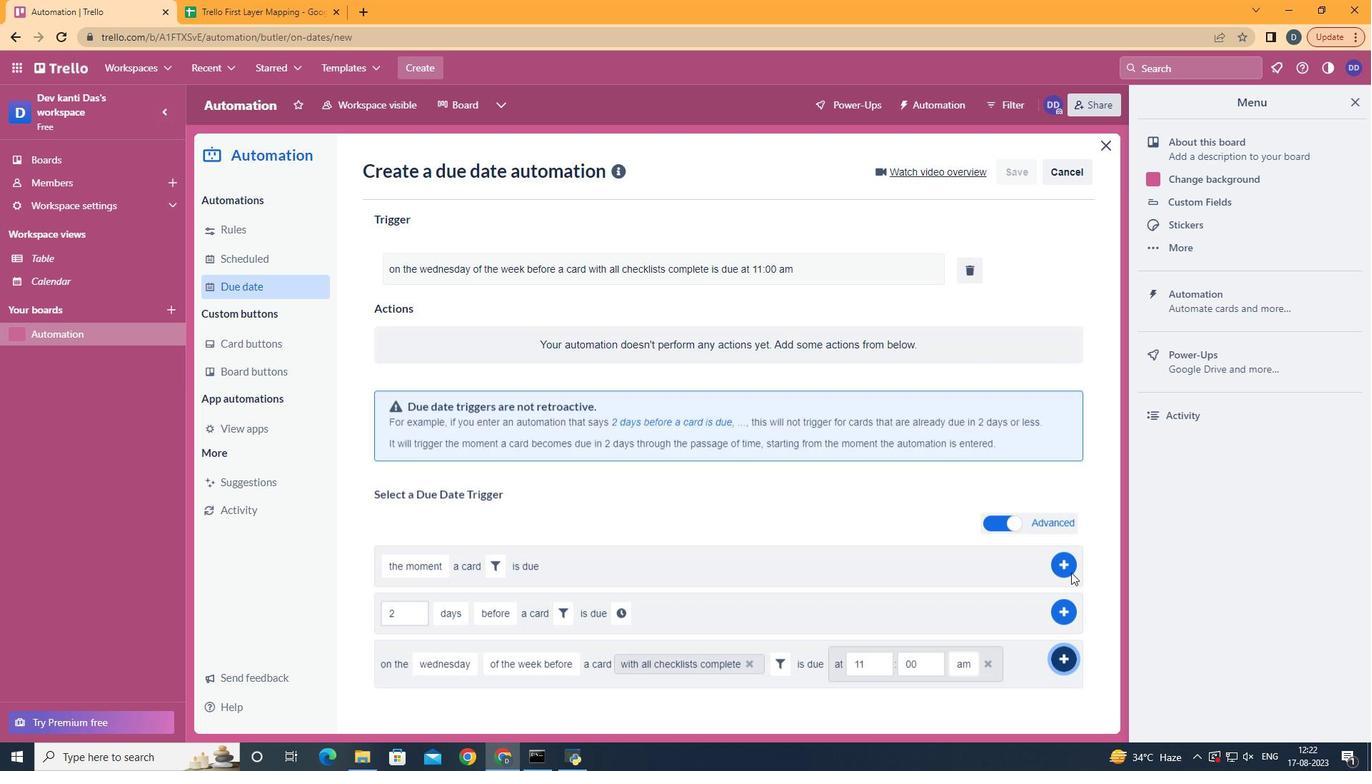
Action: Mouse moved to (1071, 572)
Screenshot: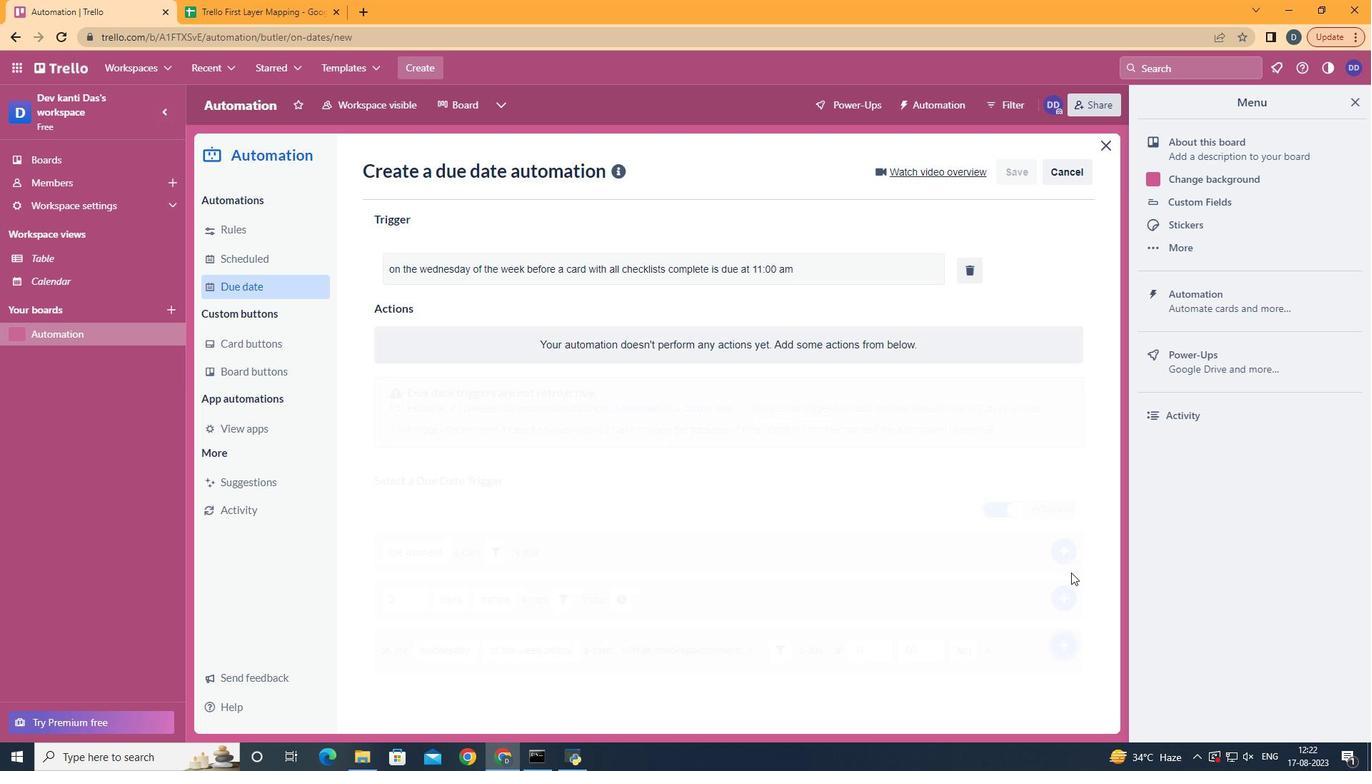 
